 Task: Find connections with filter location Rāya with filter topic #mindset with filter profile language Spanish with filter current company Fibre2Fashion with filter school Delhi Public School - R. K. Puram with filter industry Motor Vehicle Parts Manufacturing with filter service category Software Testing with filter keywords title CNA
Action: Mouse moved to (488, 51)
Screenshot: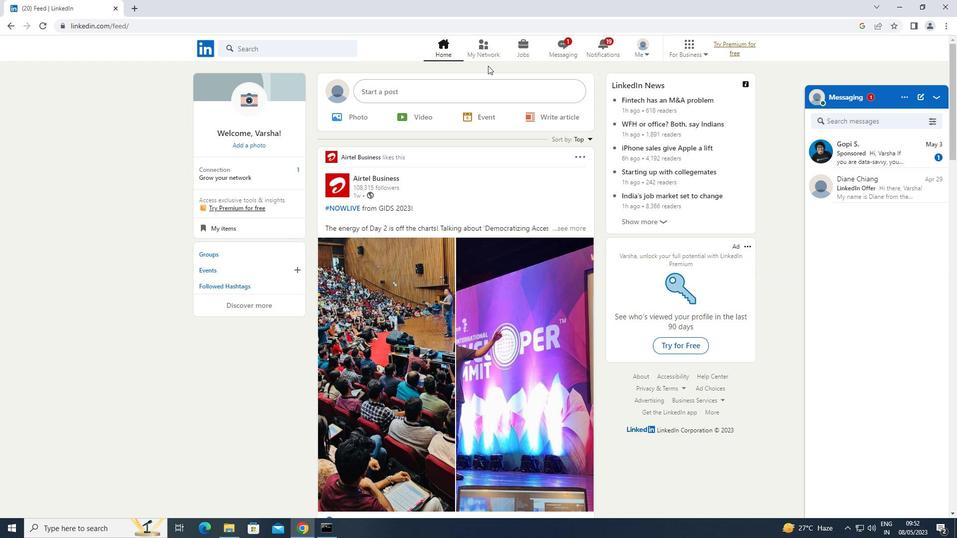 
Action: Mouse pressed left at (488, 51)
Screenshot: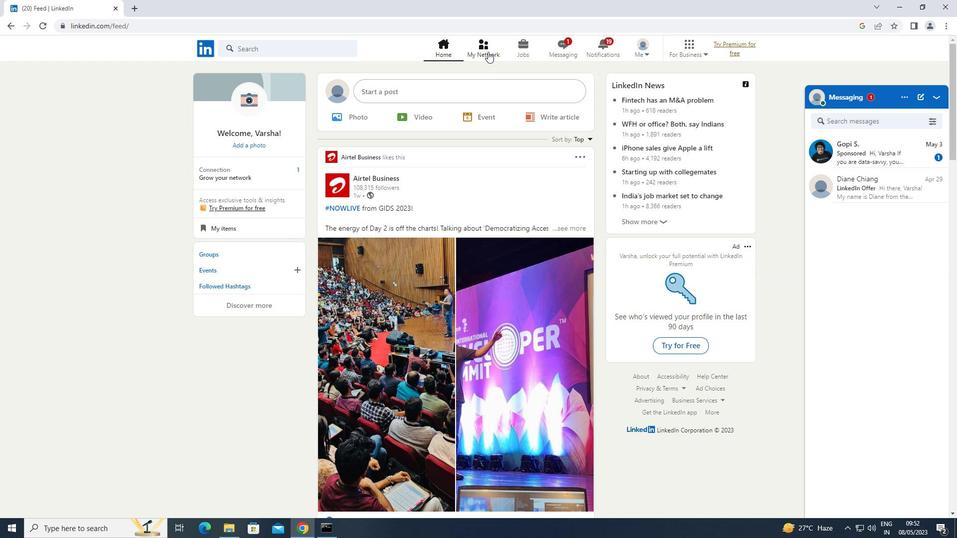 
Action: Mouse moved to (256, 102)
Screenshot: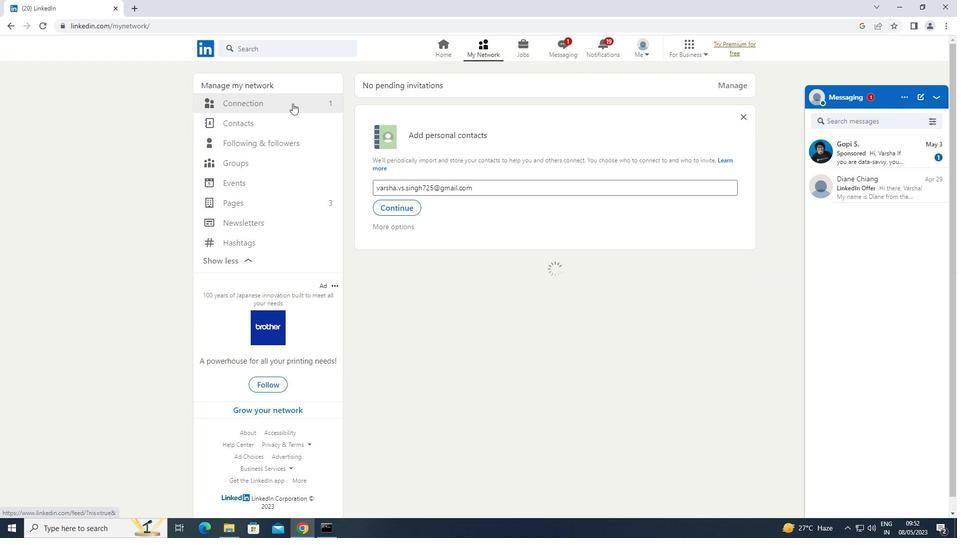 
Action: Mouse pressed left at (256, 102)
Screenshot: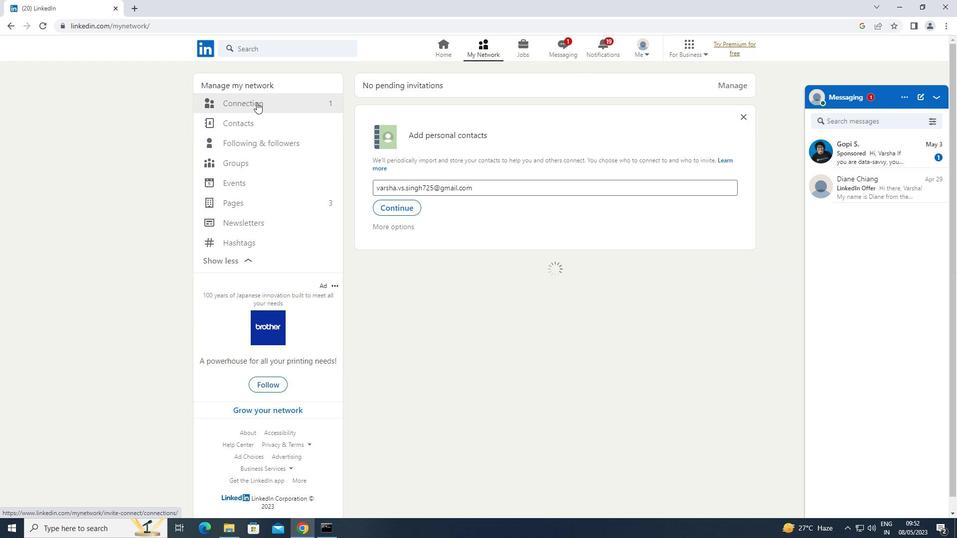
Action: Mouse moved to (535, 102)
Screenshot: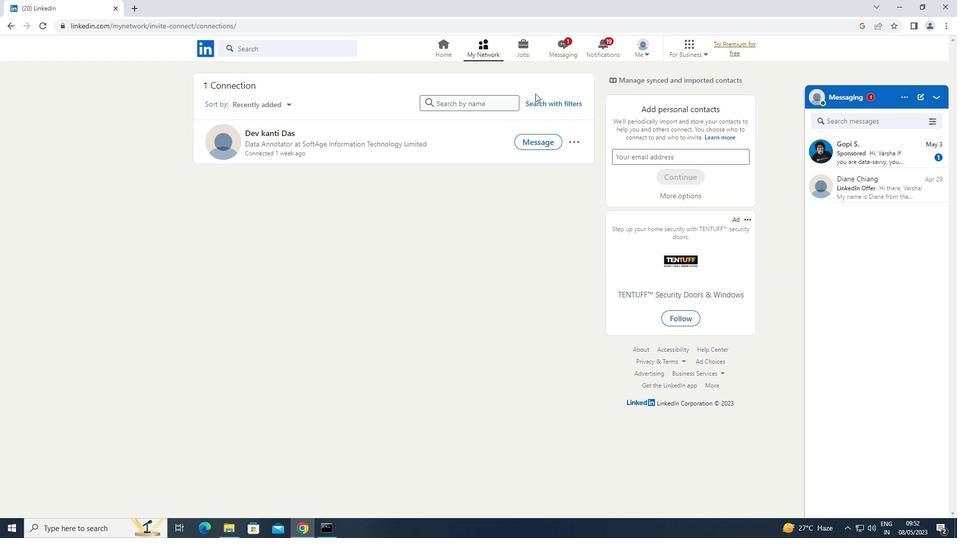 
Action: Mouse pressed left at (535, 102)
Screenshot: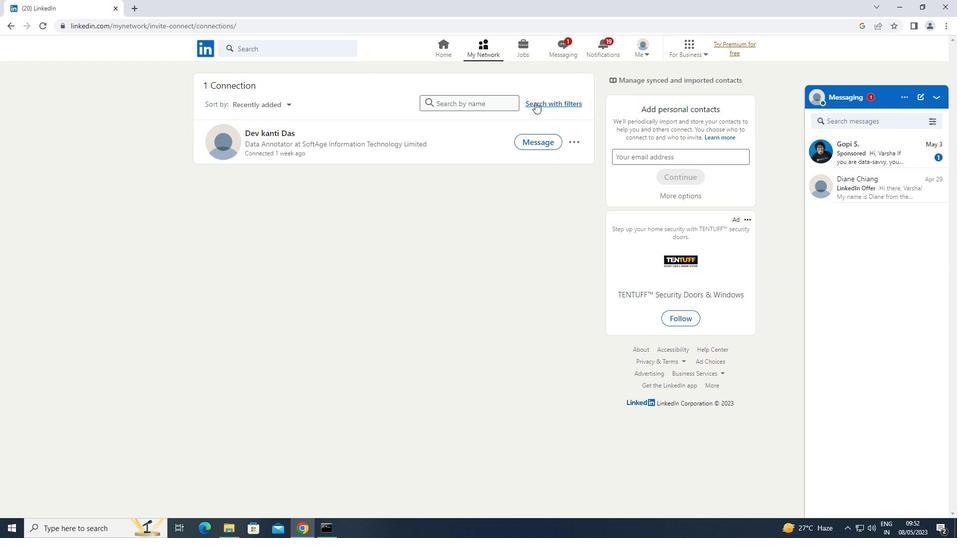 
Action: Mouse moved to (512, 76)
Screenshot: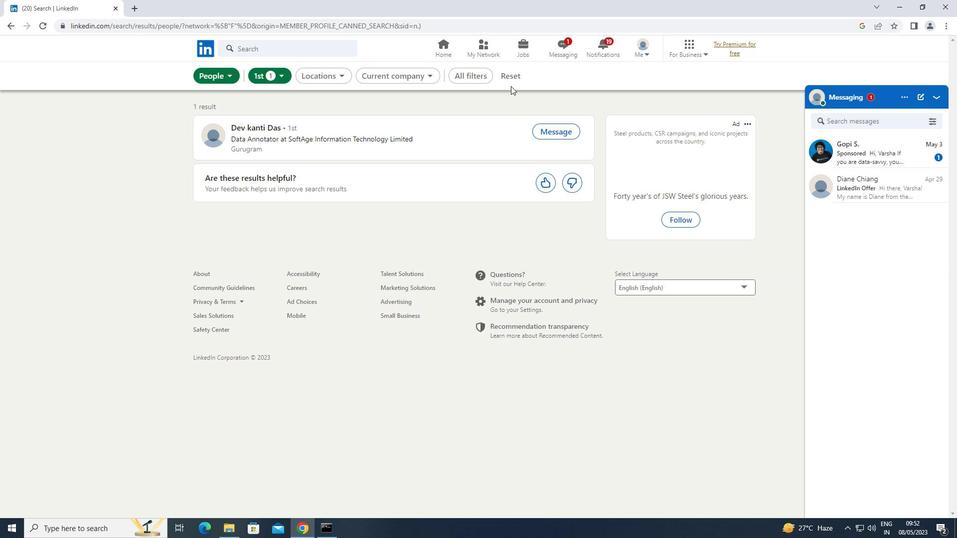
Action: Mouse pressed left at (512, 76)
Screenshot: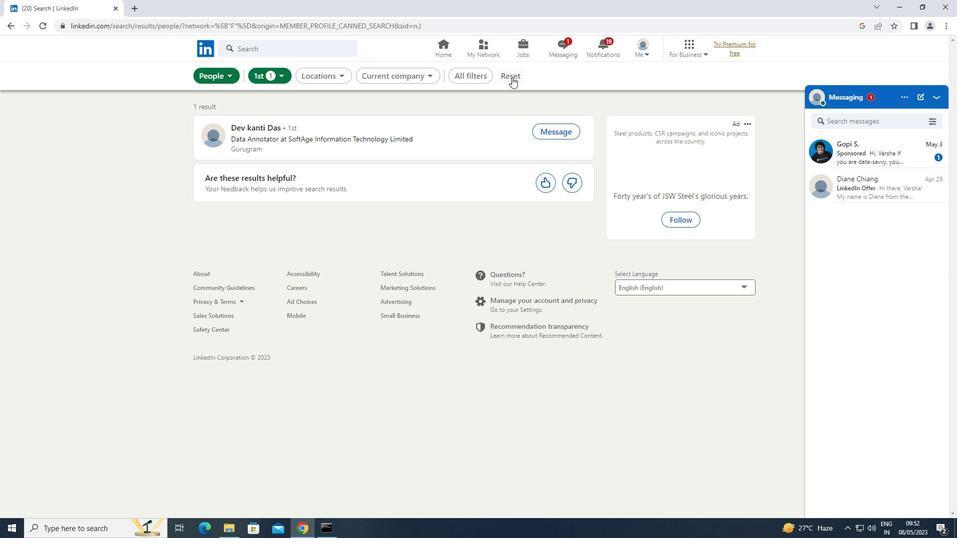 
Action: Mouse moved to (498, 75)
Screenshot: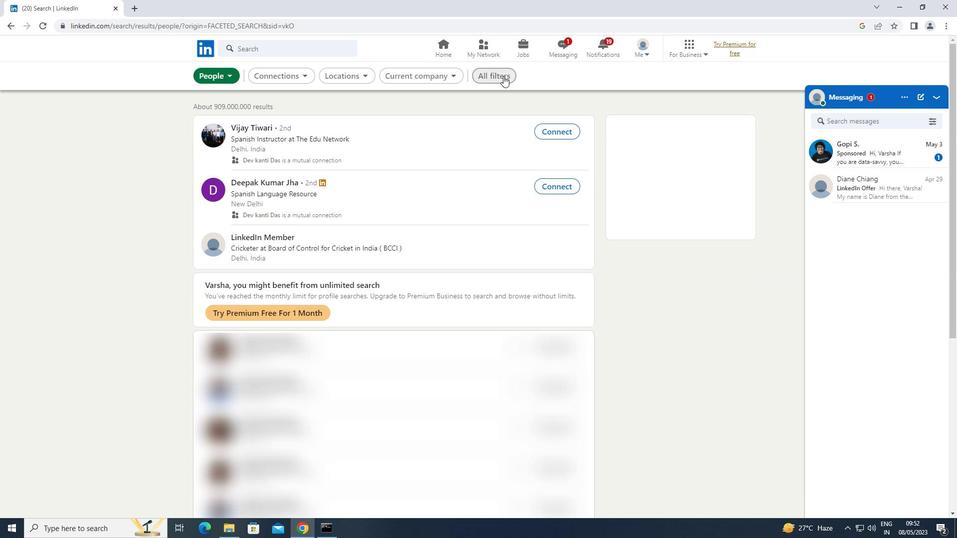 
Action: Mouse pressed left at (498, 75)
Screenshot: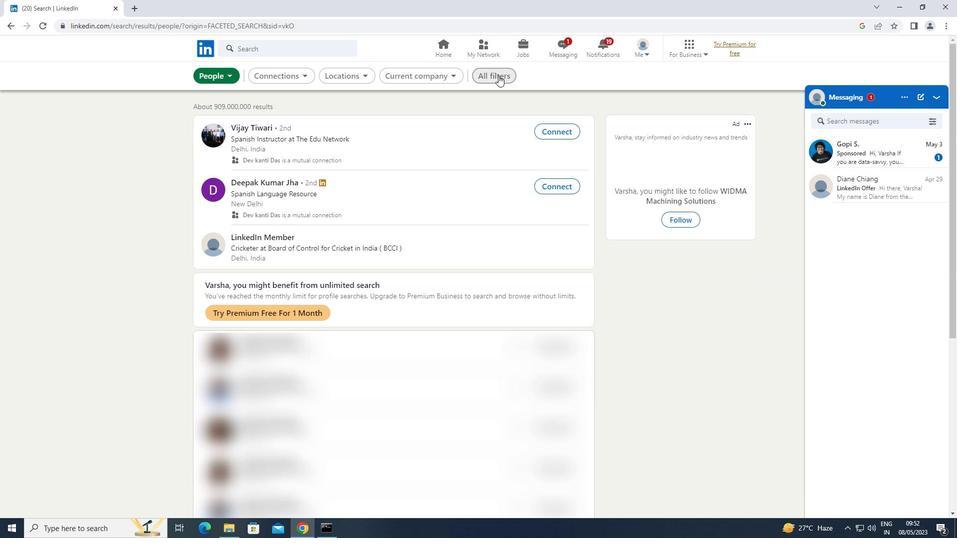 
Action: Mouse moved to (707, 180)
Screenshot: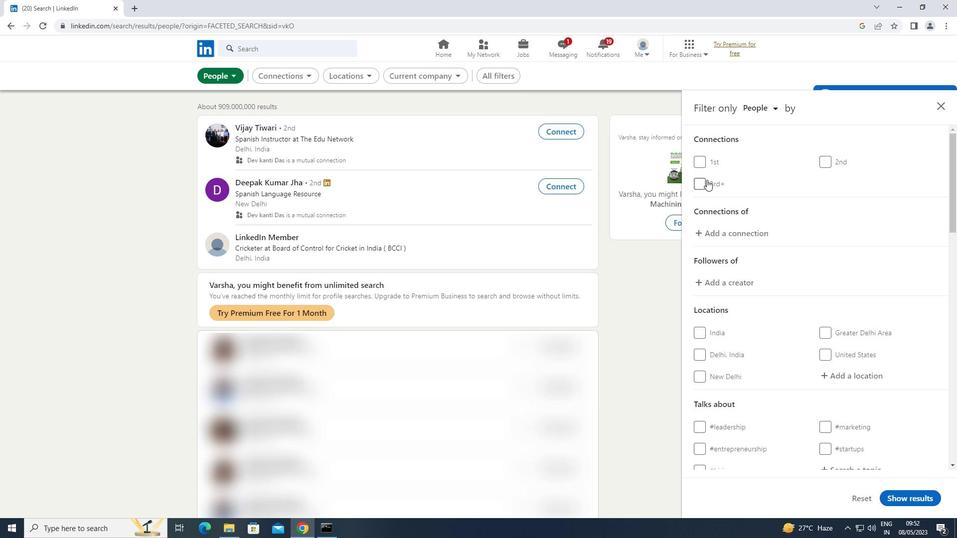 
Action: Mouse scrolled (707, 180) with delta (0, 0)
Screenshot: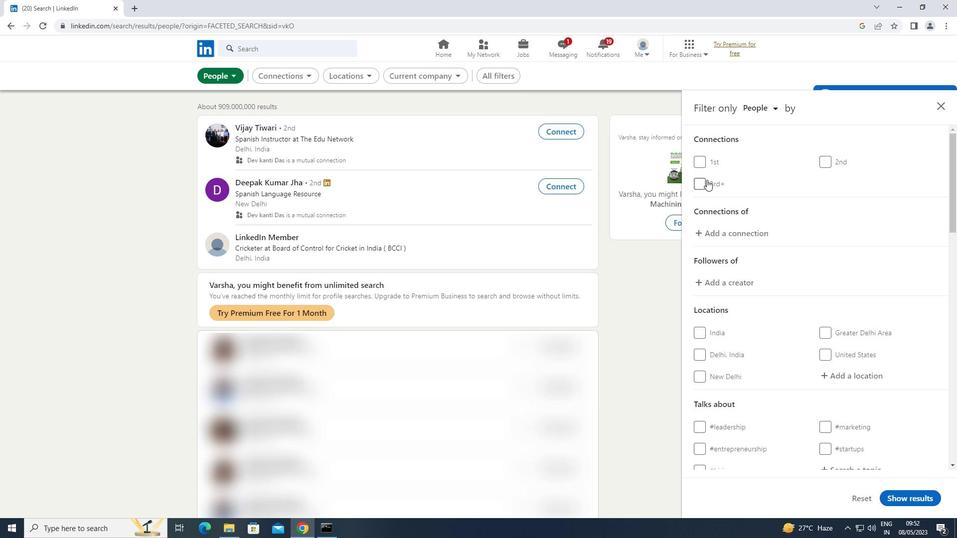 
Action: Mouse scrolled (707, 180) with delta (0, 0)
Screenshot: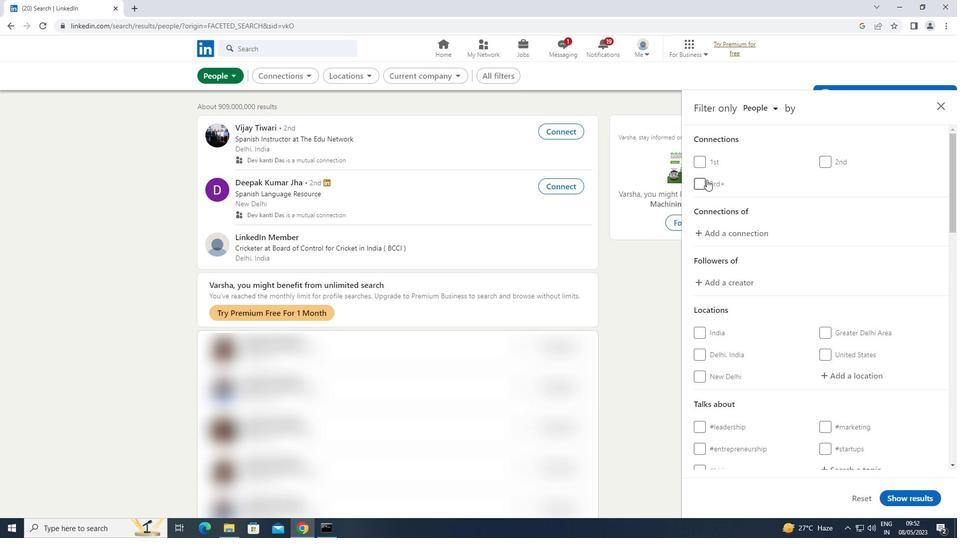 
Action: Mouse moved to (820, 271)
Screenshot: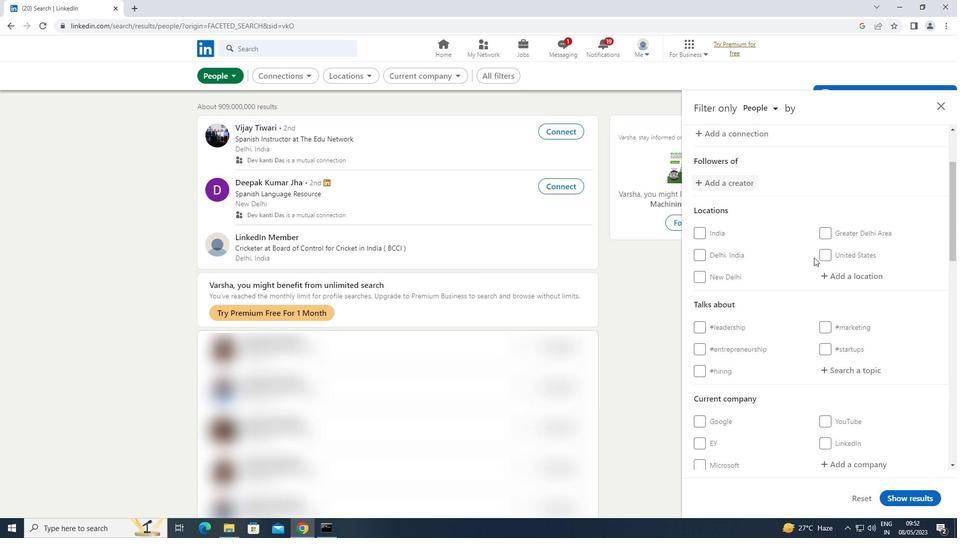 
Action: Mouse pressed left at (820, 271)
Screenshot: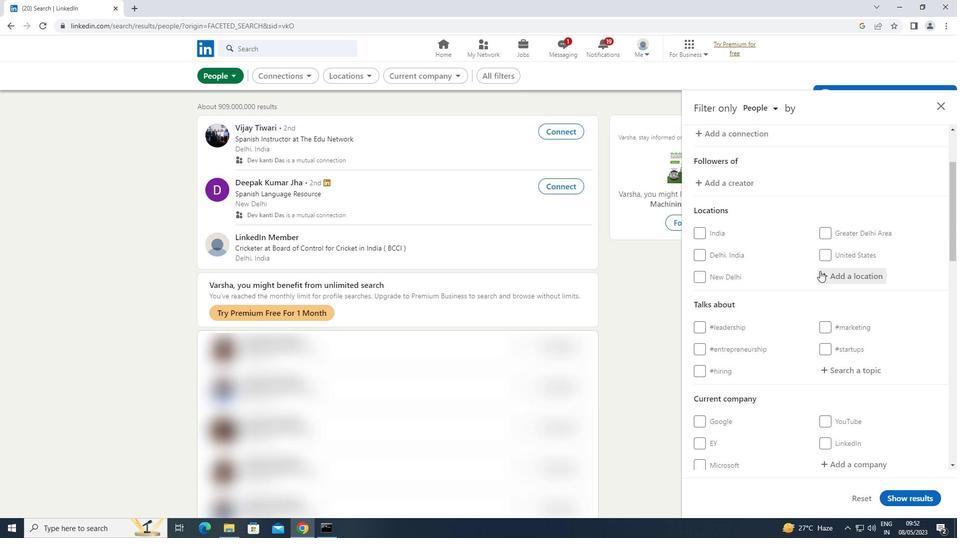 
Action: Key pressed <Key.shift>RAYA
Screenshot: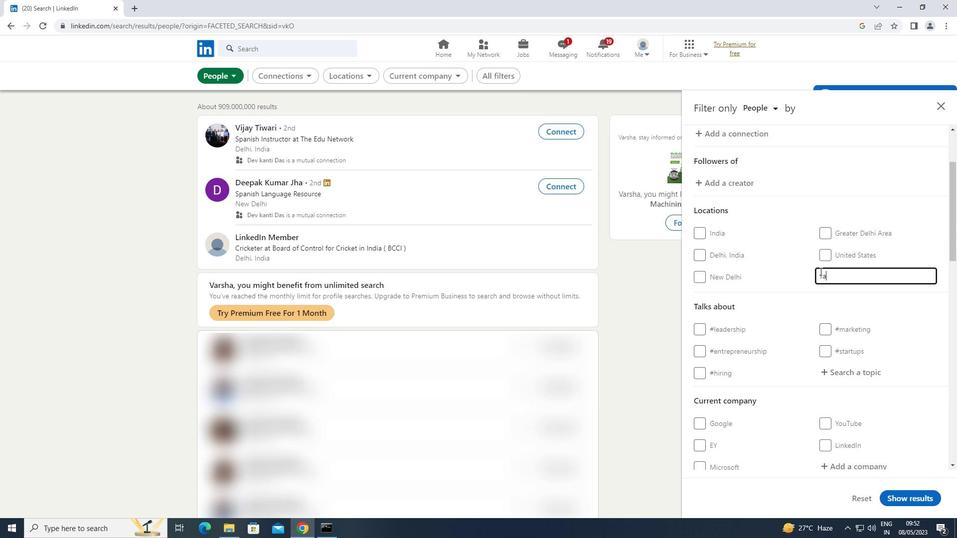 
Action: Mouse moved to (823, 273)
Screenshot: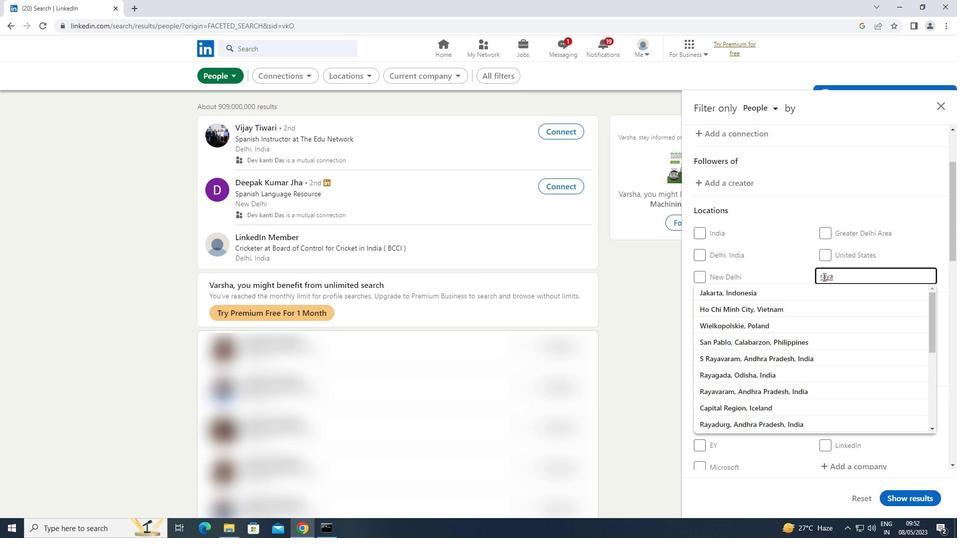 
Action: Mouse pressed left at (823, 273)
Screenshot: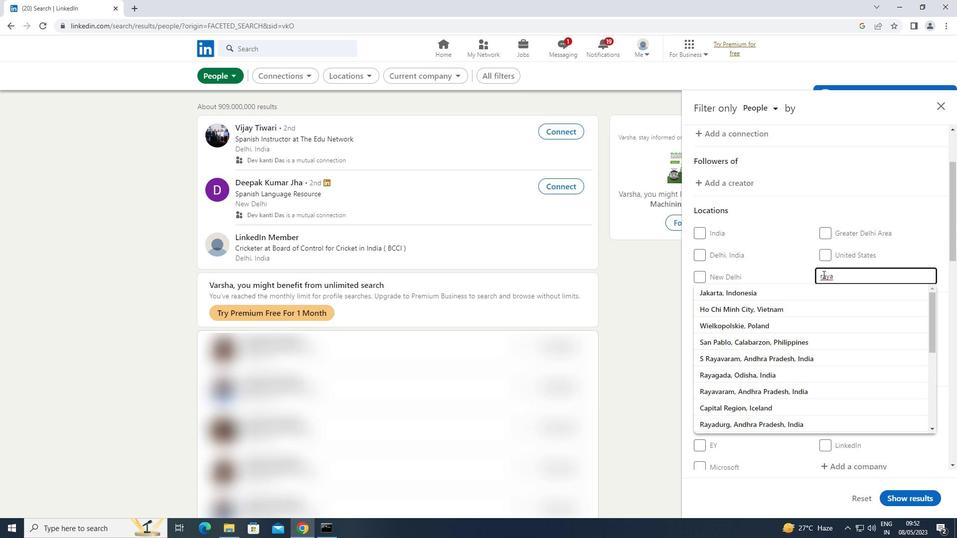 
Action: Key pressed <Key.backspace><Key.shift>R
Screenshot: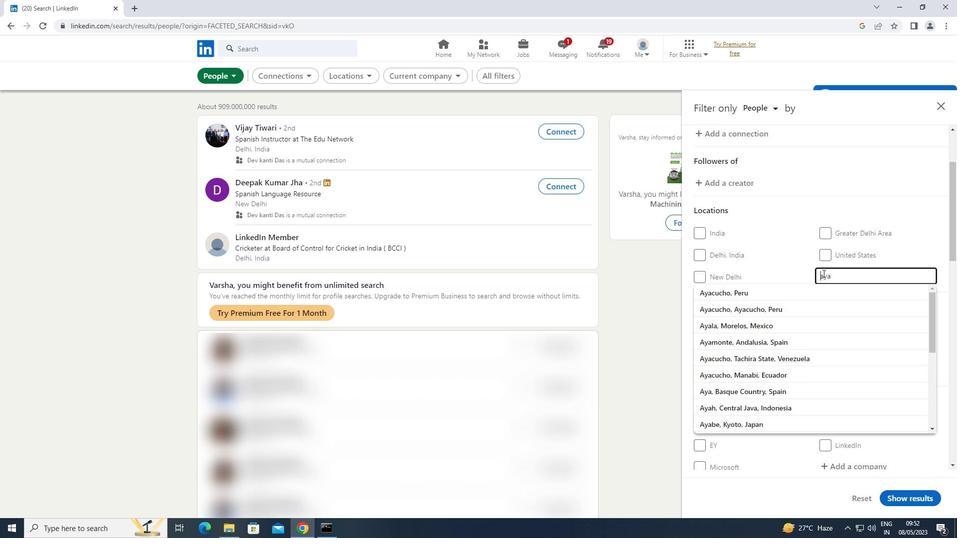 
Action: Mouse scrolled (823, 273) with delta (0, 0)
Screenshot: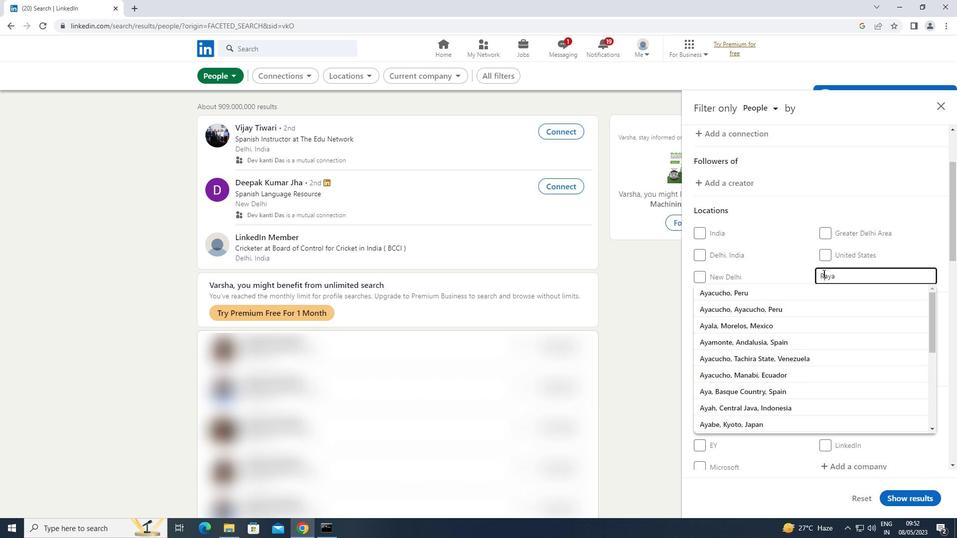 
Action: Mouse scrolled (823, 273) with delta (0, 0)
Screenshot: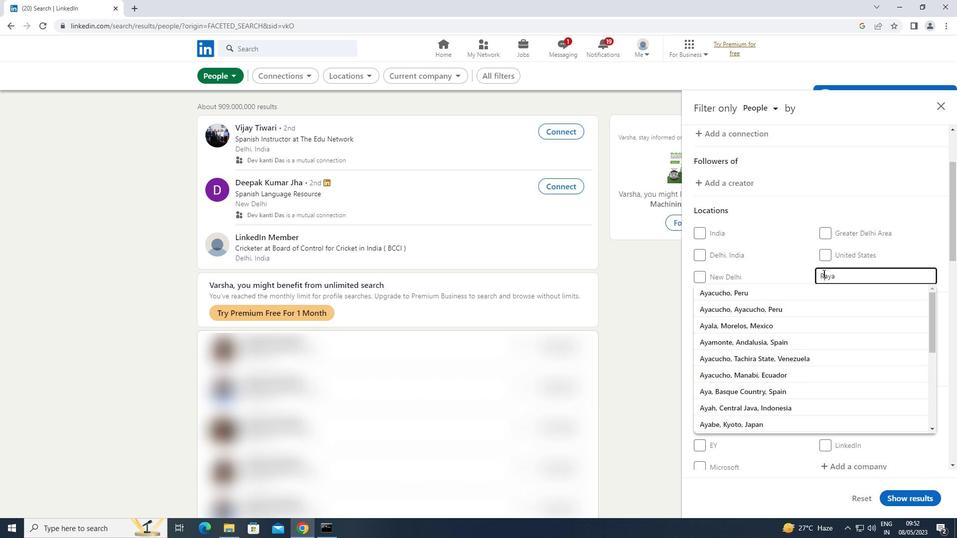 
Action: Mouse moved to (823, 273)
Screenshot: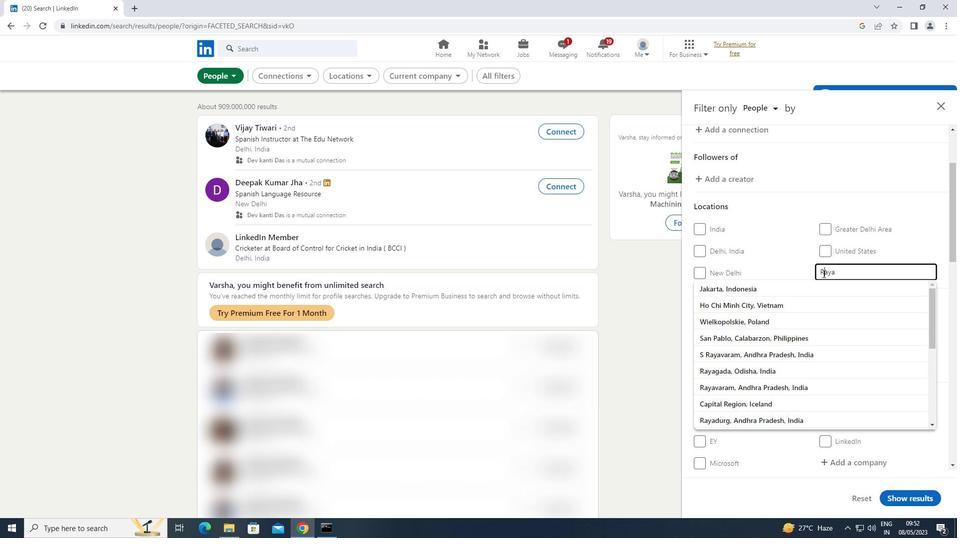 
Action: Key pressed <Key.enter>
Screenshot: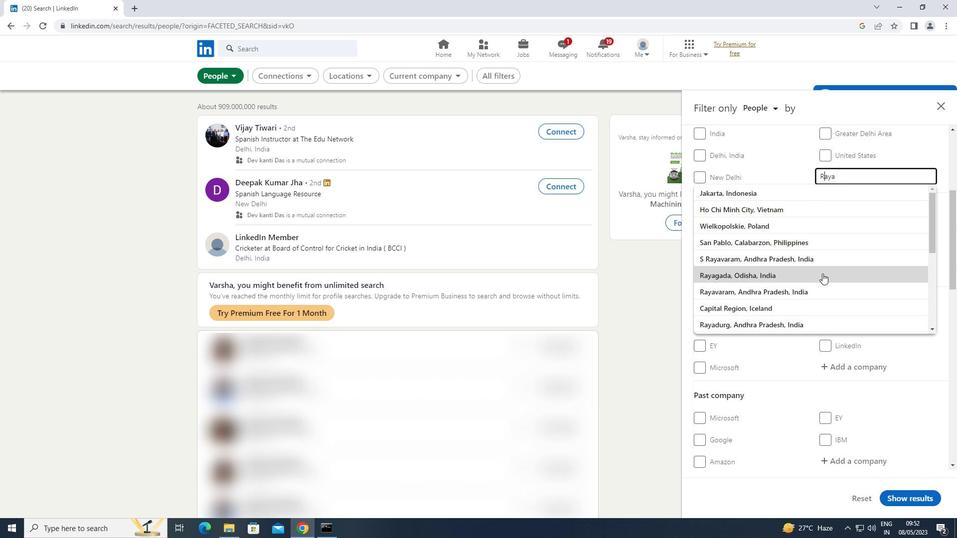 
Action: Mouse moved to (835, 271)
Screenshot: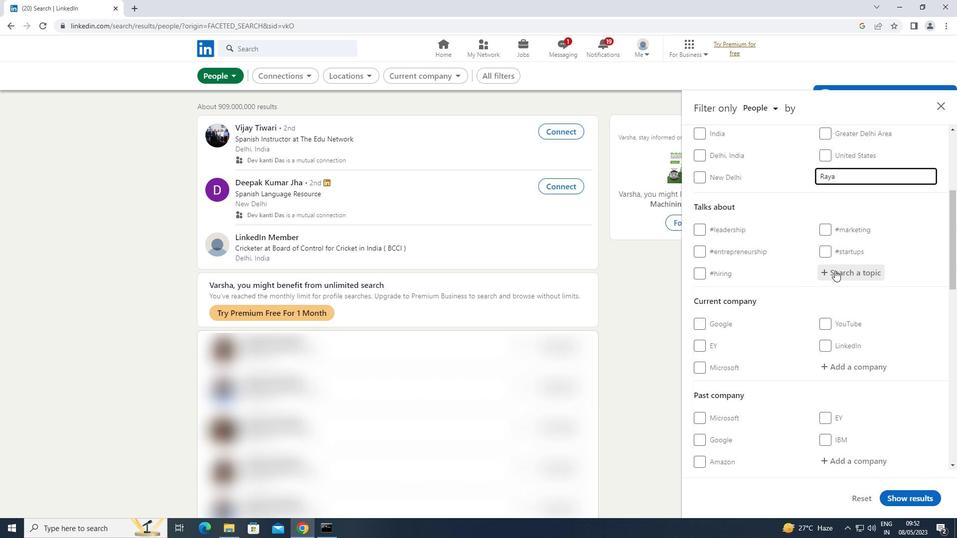 
Action: Mouse pressed left at (835, 271)
Screenshot: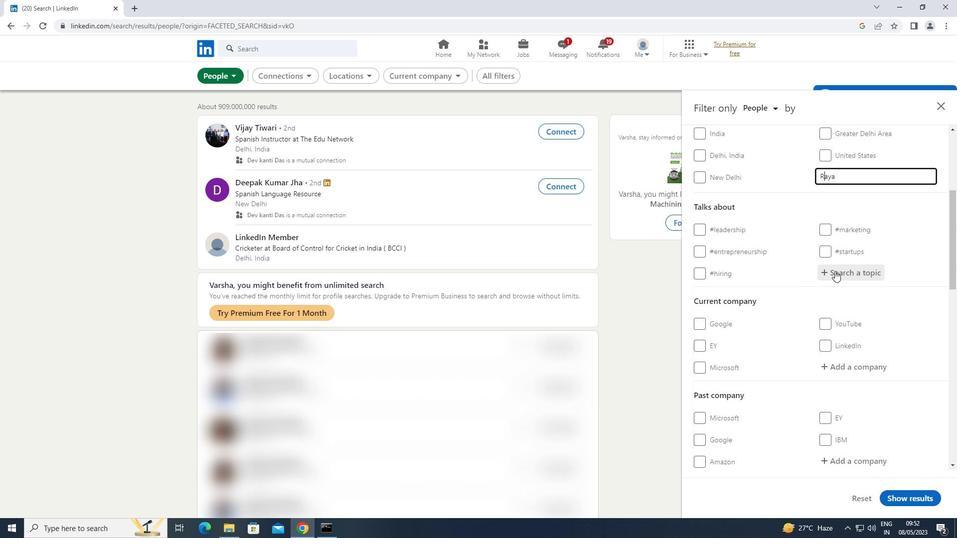 
Action: Key pressed MINDSET
Screenshot: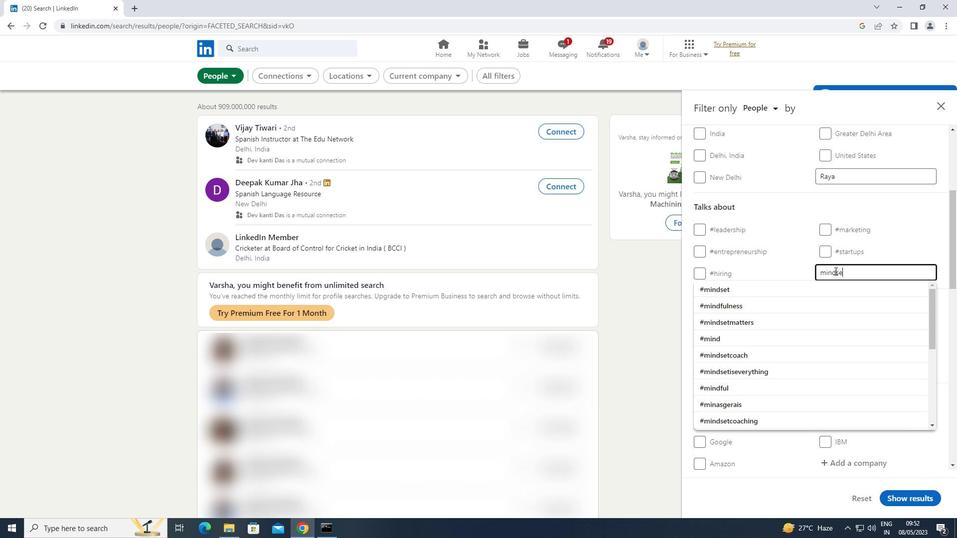 
Action: Mouse moved to (700, 286)
Screenshot: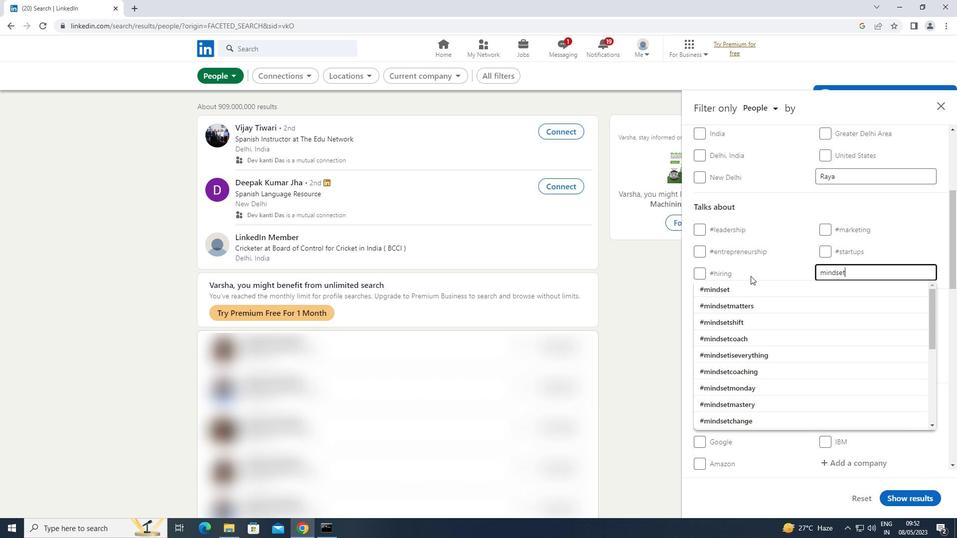 
Action: Mouse pressed left at (700, 286)
Screenshot: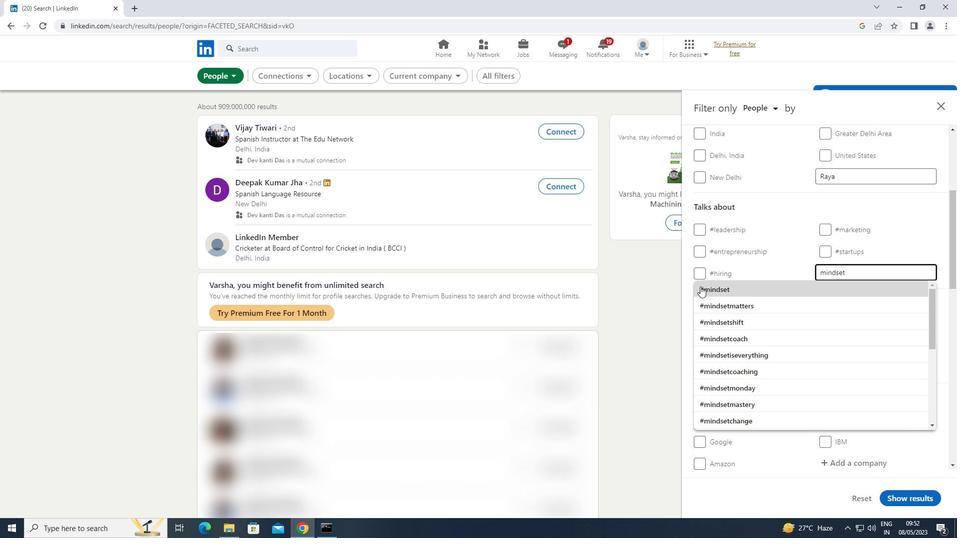 
Action: Mouse scrolled (700, 286) with delta (0, 0)
Screenshot: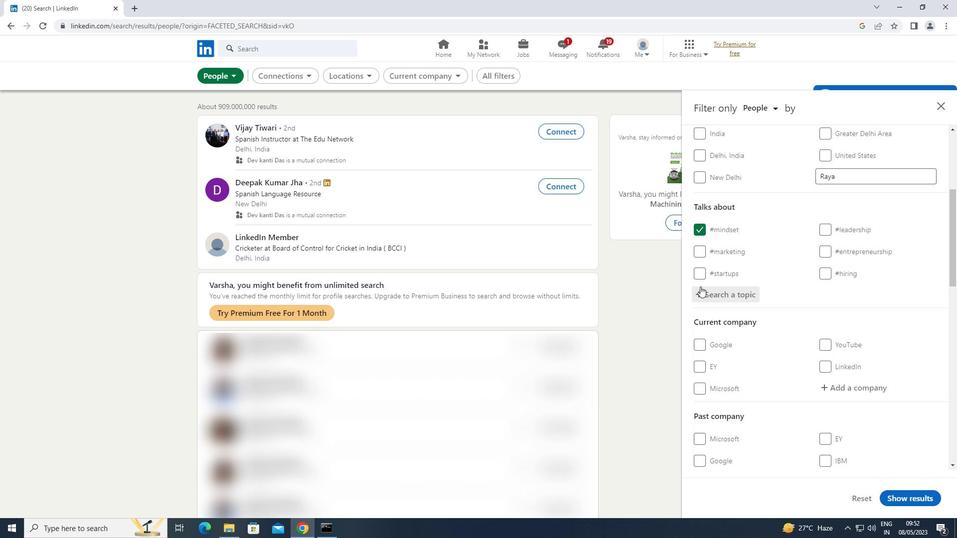 
Action: Mouse moved to (700, 286)
Screenshot: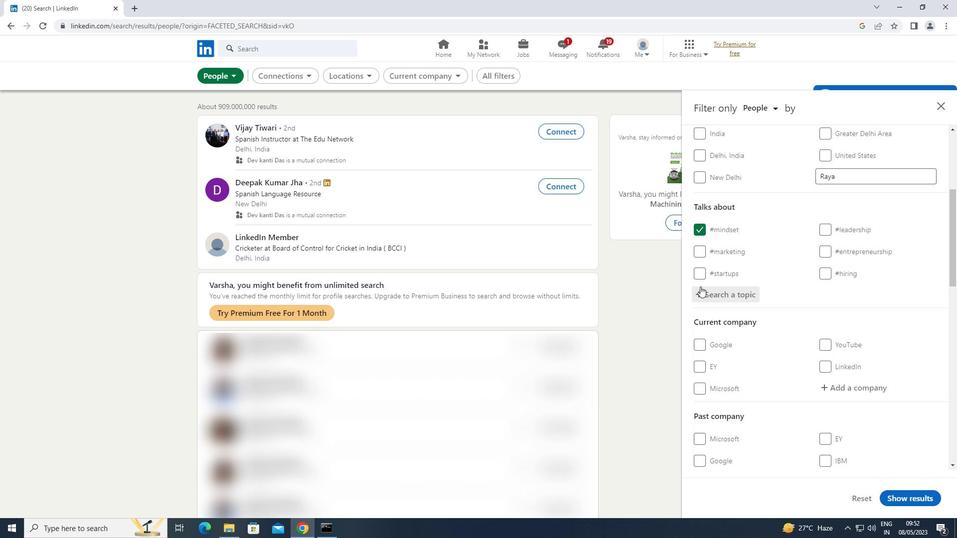 
Action: Mouse scrolled (700, 286) with delta (0, 0)
Screenshot: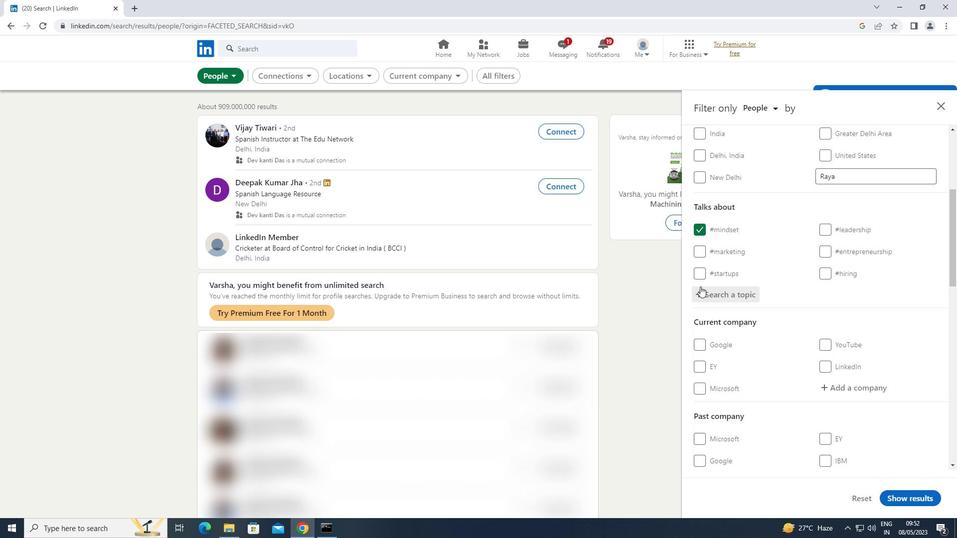 
Action: Mouse scrolled (700, 286) with delta (0, 0)
Screenshot: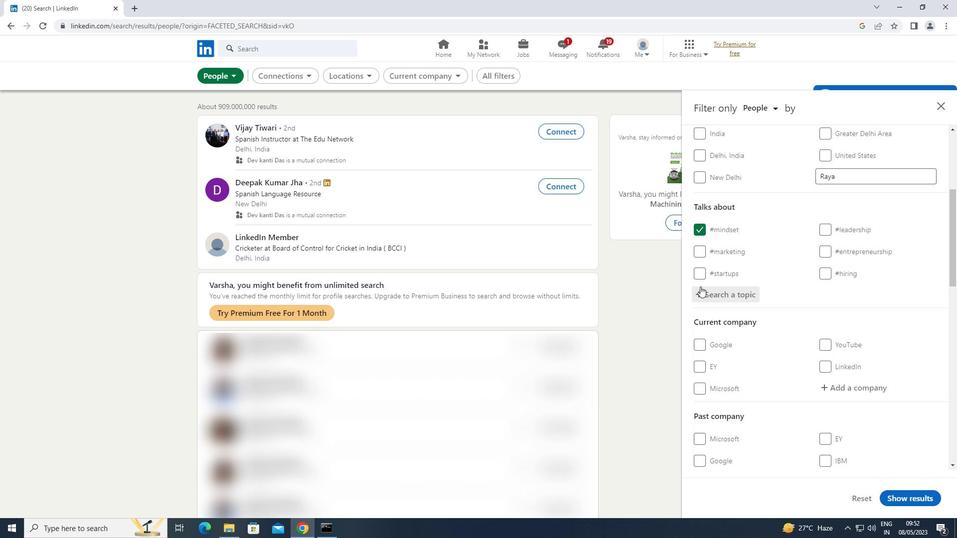 
Action: Mouse scrolled (700, 286) with delta (0, 0)
Screenshot: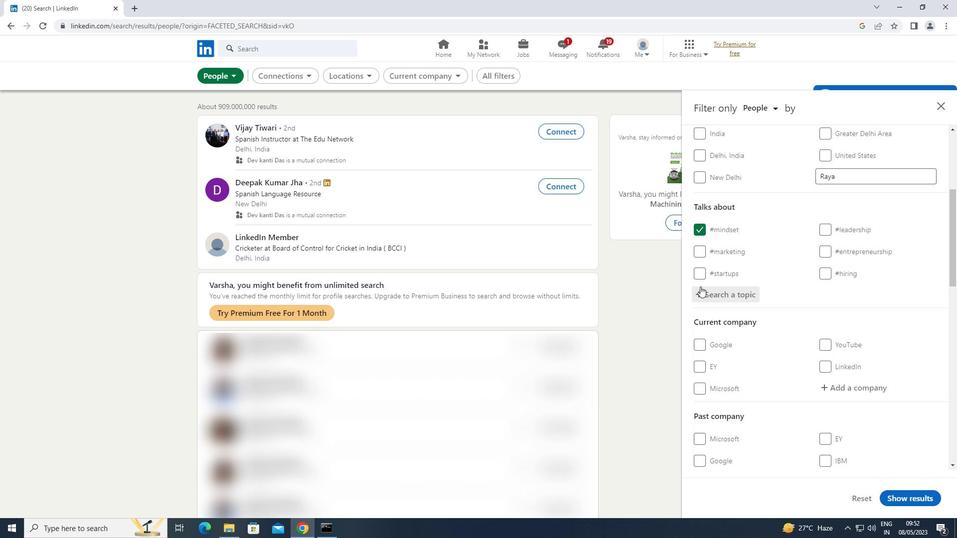 
Action: Mouse scrolled (700, 286) with delta (0, 0)
Screenshot: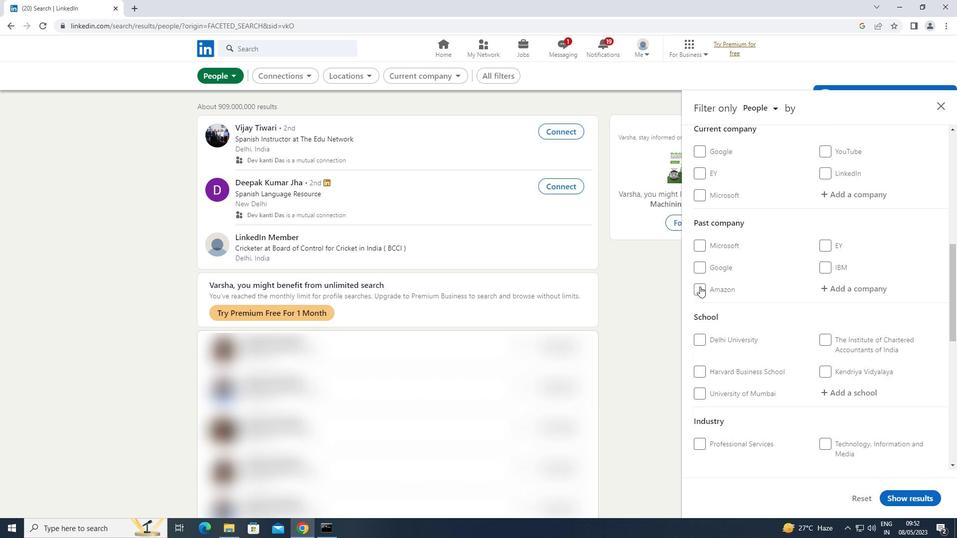 
Action: Mouse scrolled (700, 286) with delta (0, 0)
Screenshot: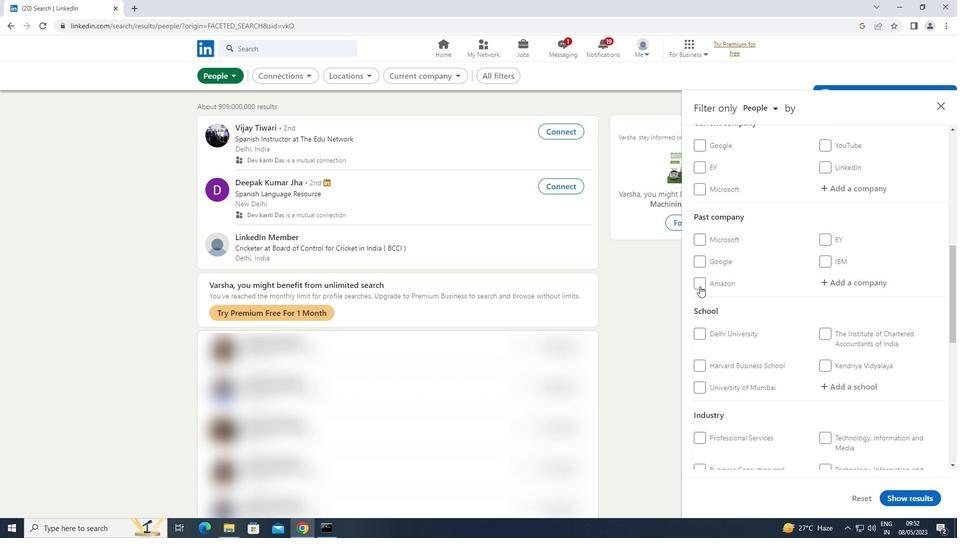
Action: Mouse scrolled (700, 286) with delta (0, 0)
Screenshot: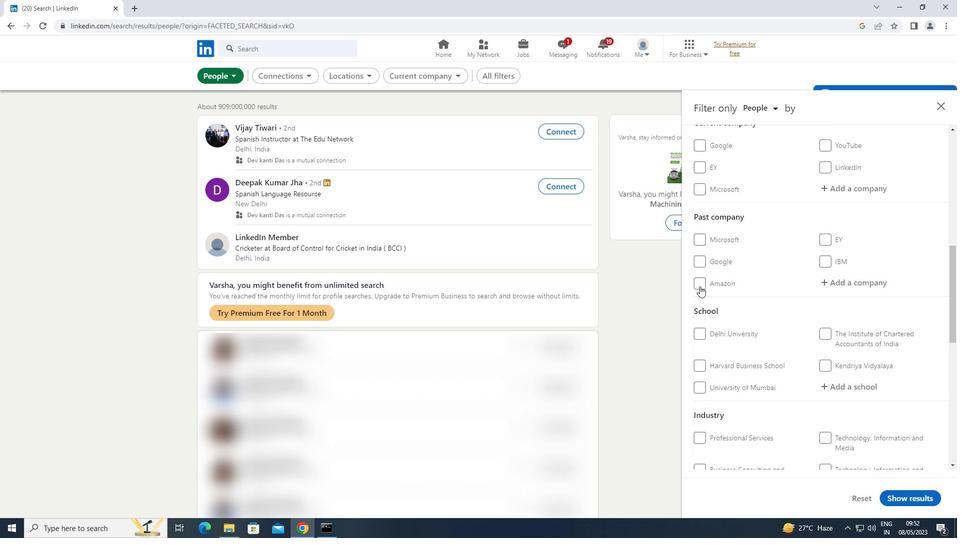 
Action: Mouse scrolled (700, 286) with delta (0, 0)
Screenshot: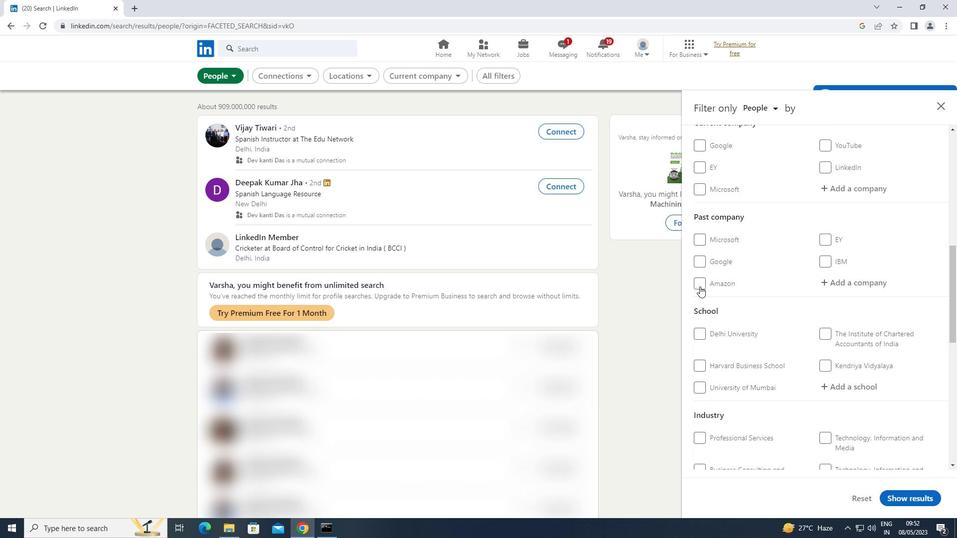 
Action: Mouse scrolled (700, 286) with delta (0, 0)
Screenshot: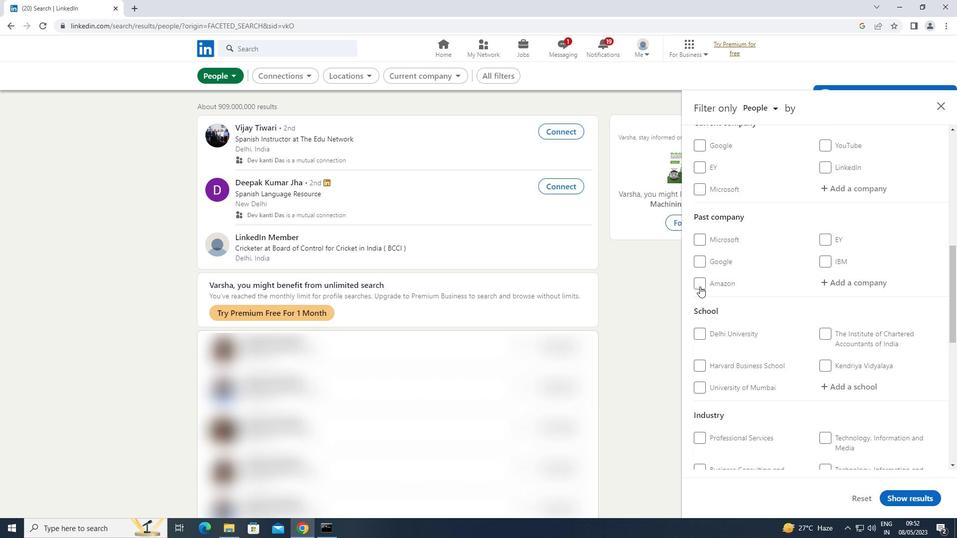 
Action: Mouse scrolled (700, 286) with delta (0, 0)
Screenshot: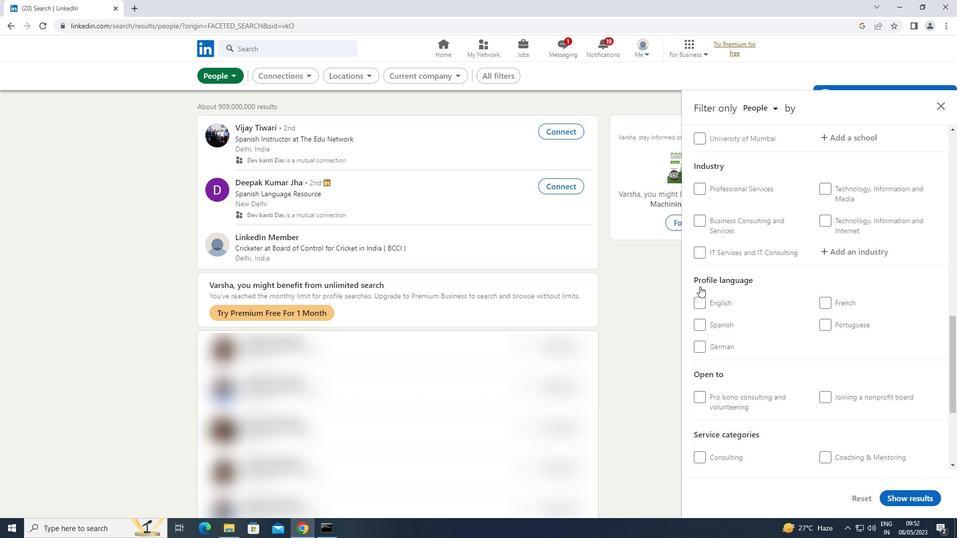 
Action: Mouse scrolled (700, 286) with delta (0, 0)
Screenshot: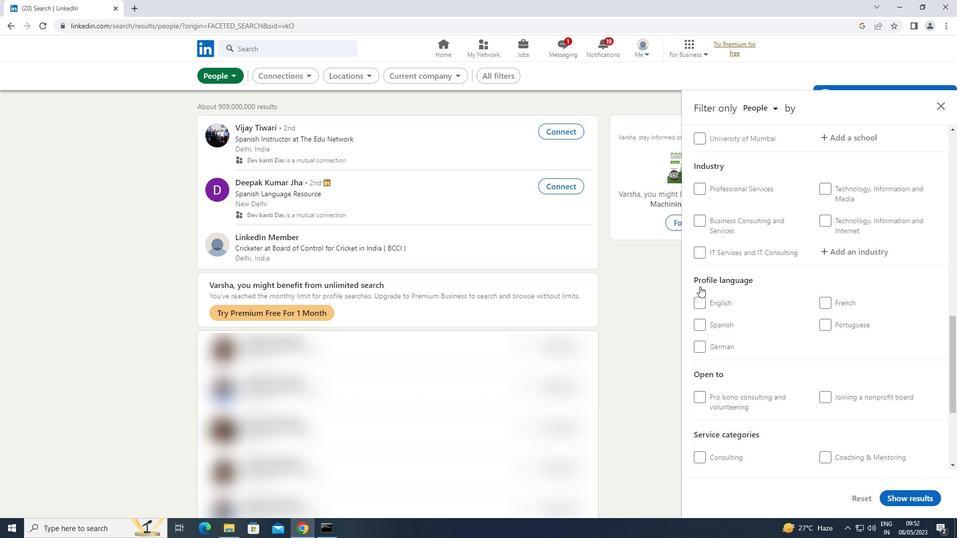 
Action: Mouse scrolled (700, 286) with delta (0, 0)
Screenshot: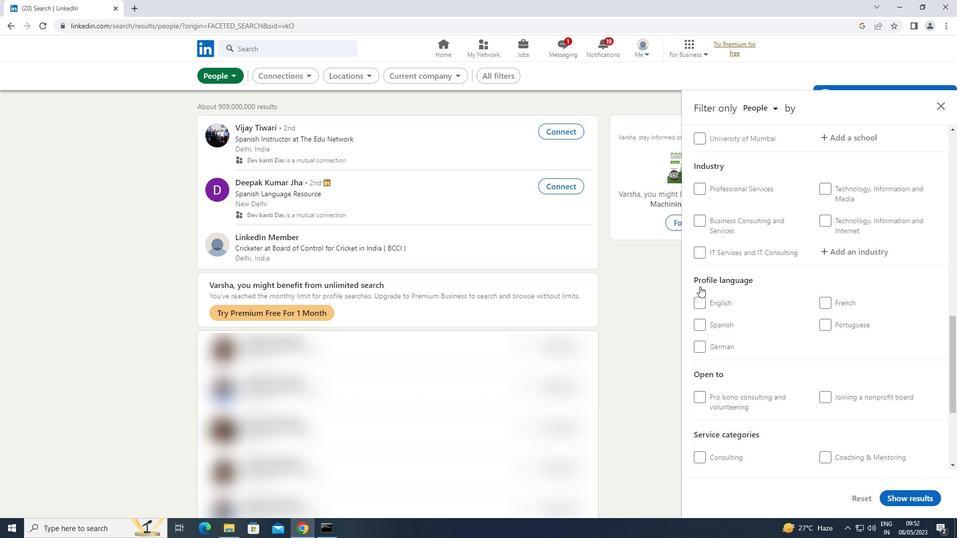 
Action: Mouse moved to (716, 268)
Screenshot: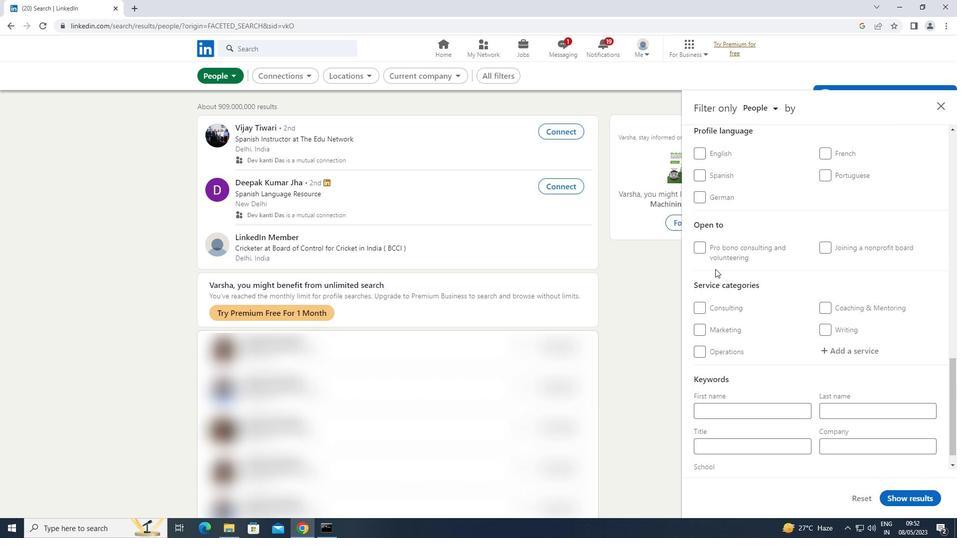 
Action: Mouse scrolled (716, 269) with delta (0, 0)
Screenshot: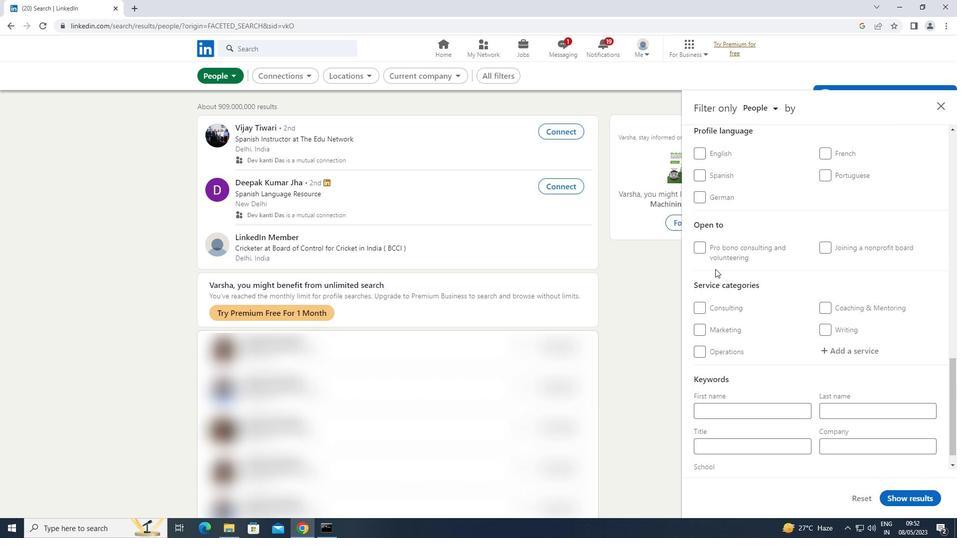 
Action: Mouse moved to (699, 223)
Screenshot: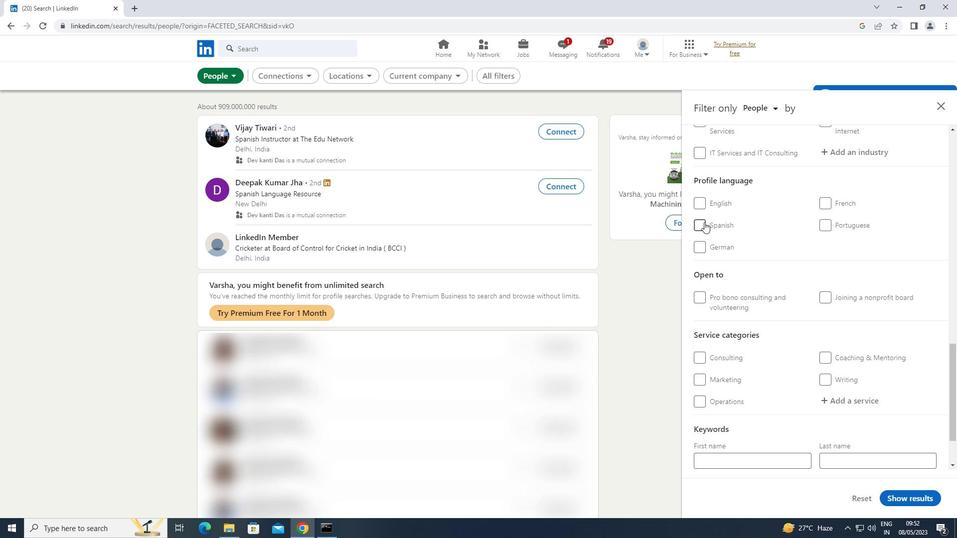 
Action: Mouse pressed left at (699, 223)
Screenshot: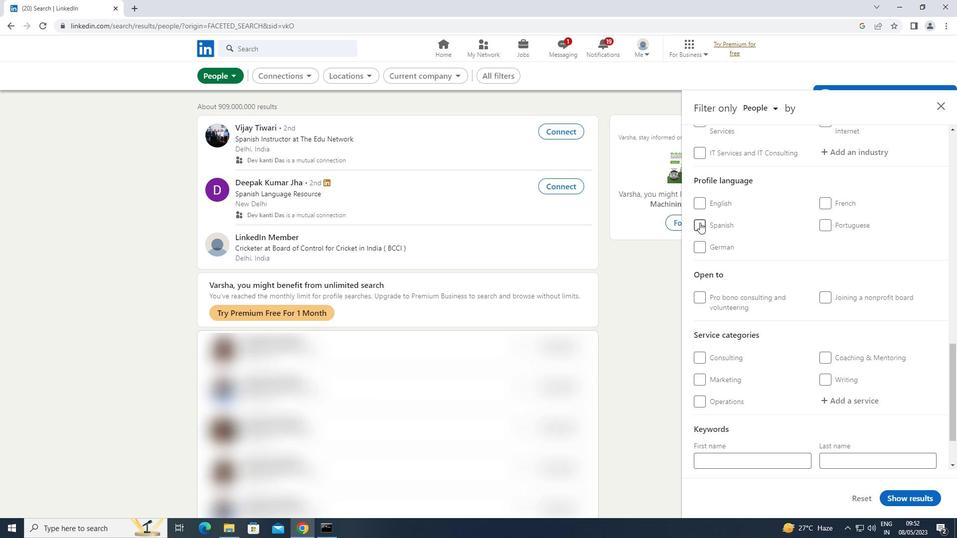 
Action: Mouse scrolled (699, 223) with delta (0, 0)
Screenshot: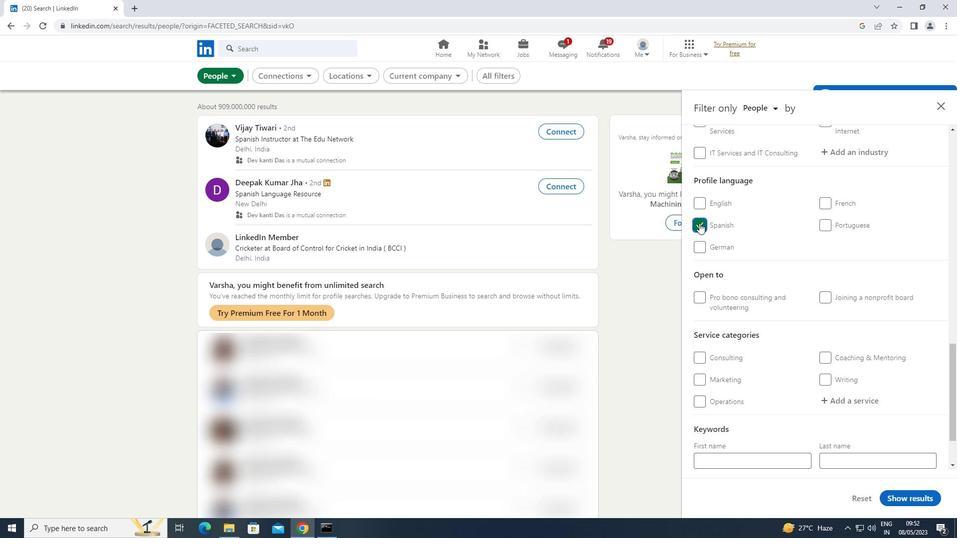 
Action: Mouse scrolled (699, 223) with delta (0, 0)
Screenshot: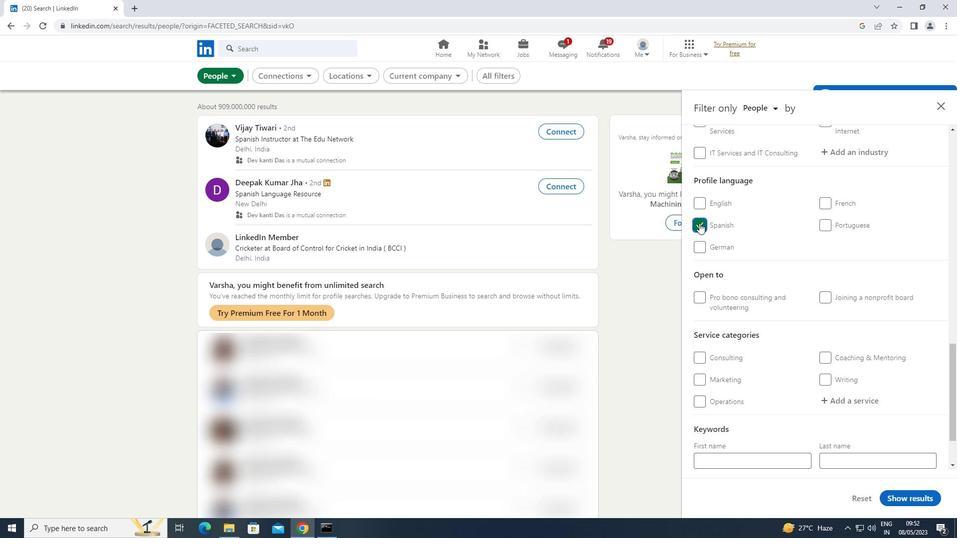 
Action: Mouse scrolled (699, 223) with delta (0, 0)
Screenshot: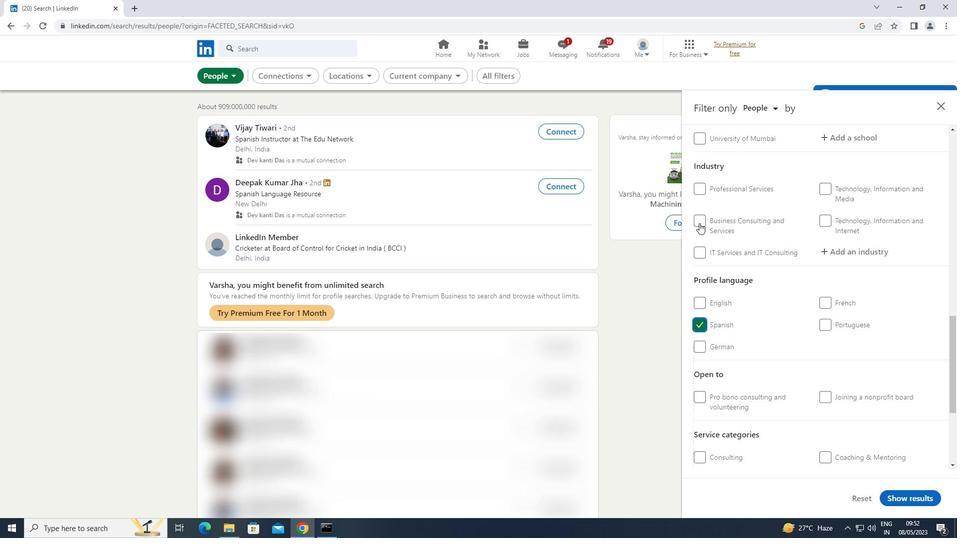
Action: Mouse scrolled (699, 223) with delta (0, 0)
Screenshot: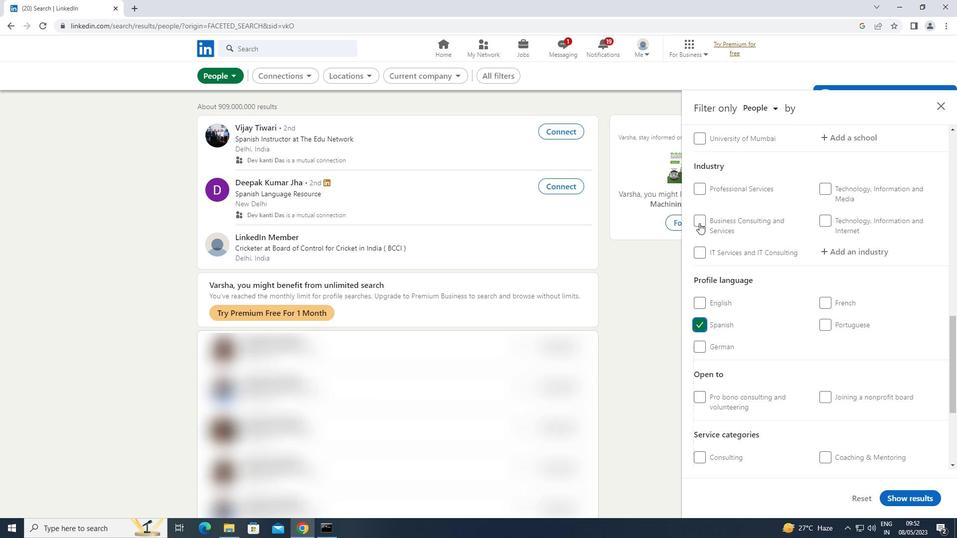 
Action: Mouse scrolled (699, 223) with delta (0, 0)
Screenshot: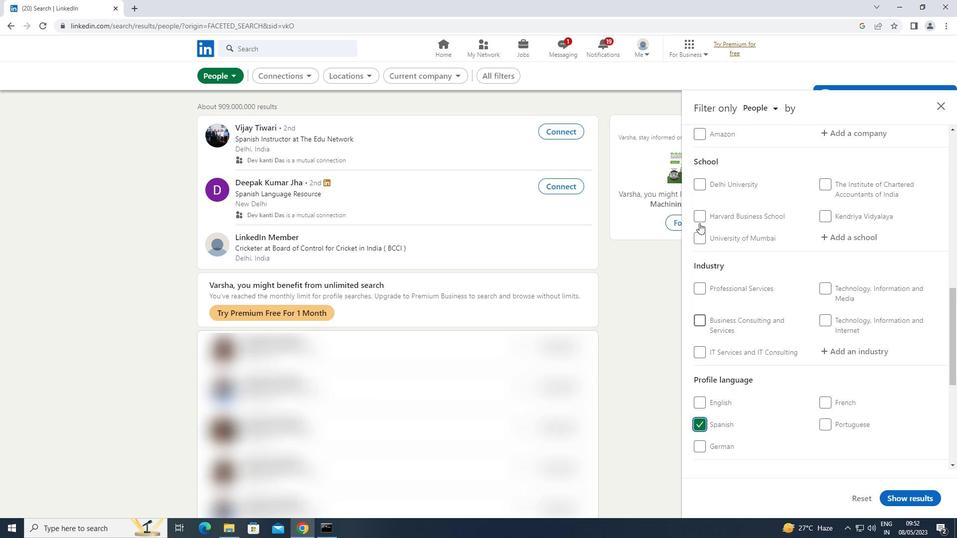 
Action: Mouse scrolled (699, 223) with delta (0, 0)
Screenshot: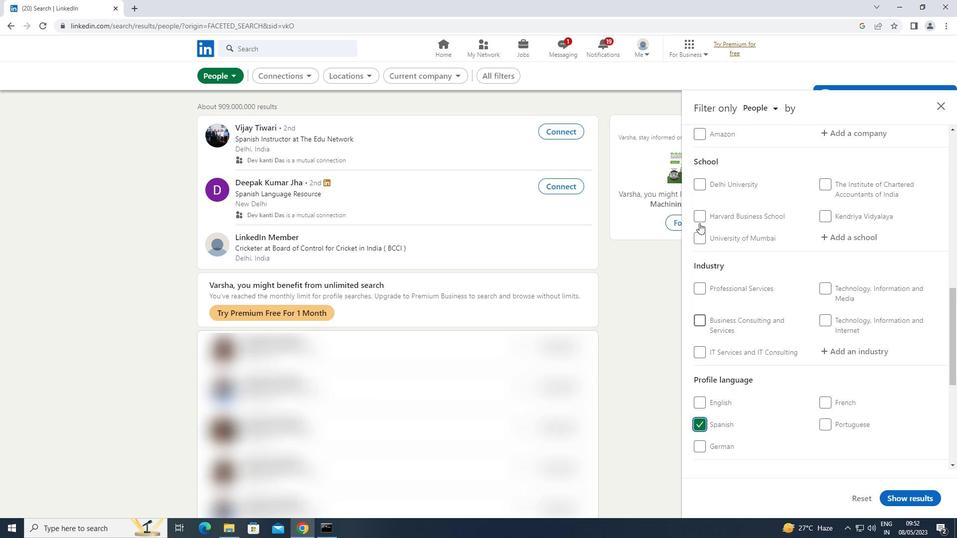 
Action: Mouse scrolled (699, 223) with delta (0, 0)
Screenshot: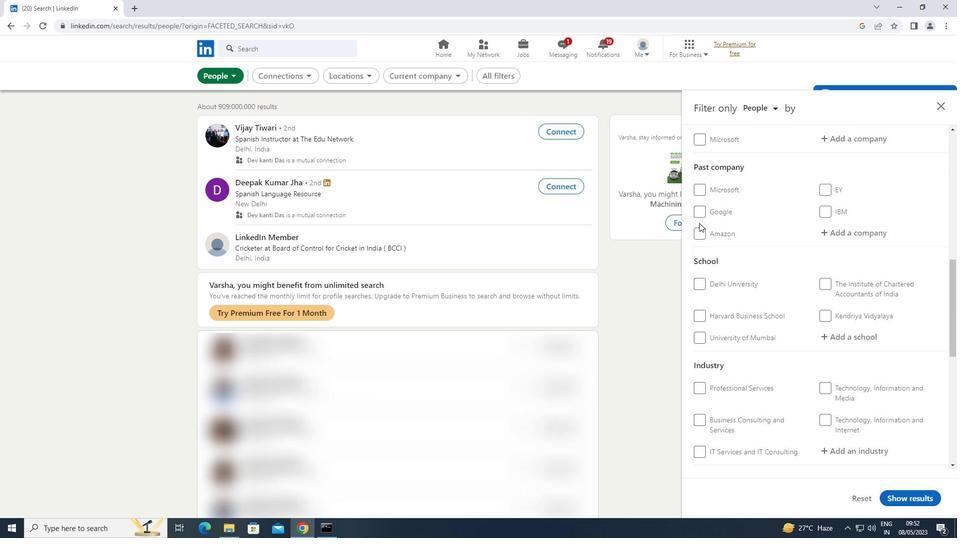 
Action: Mouse scrolled (699, 223) with delta (0, 0)
Screenshot: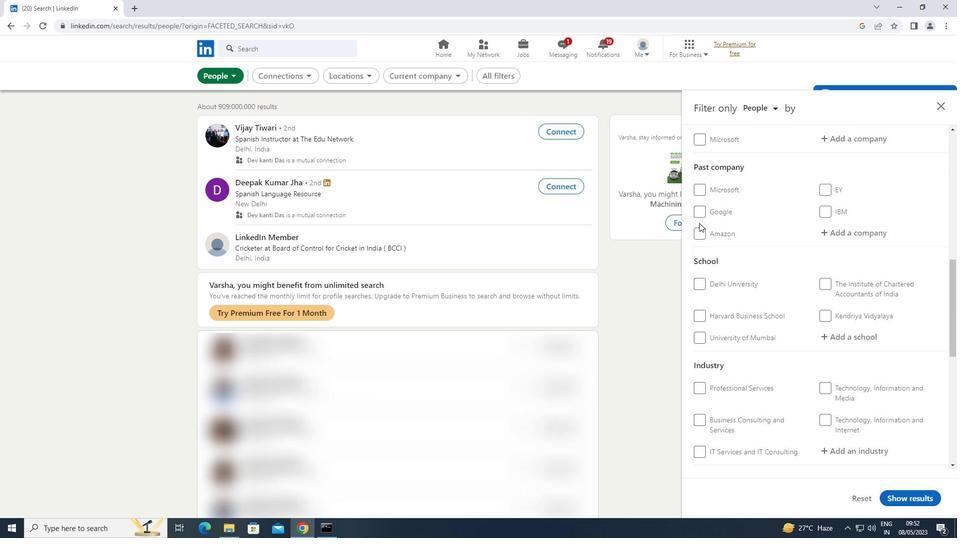 
Action: Mouse moved to (846, 241)
Screenshot: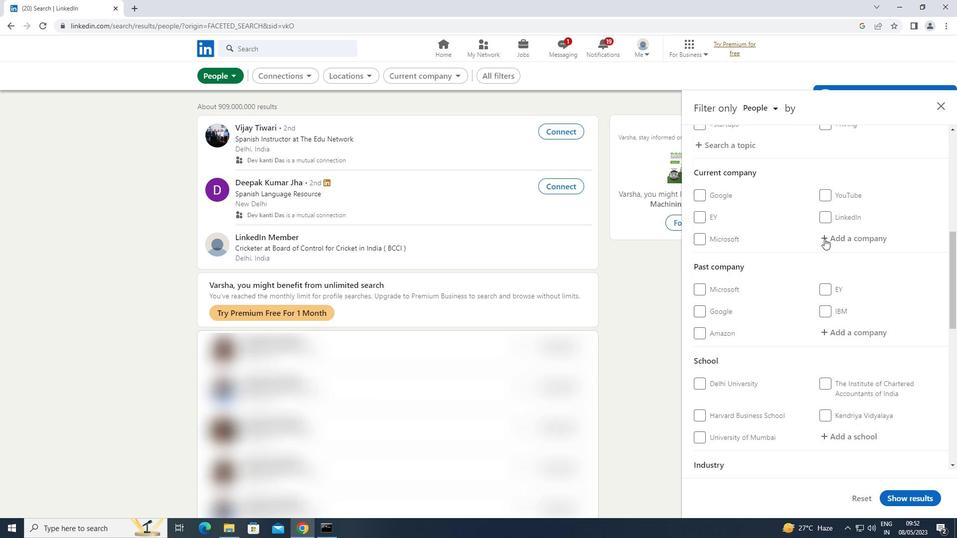 
Action: Mouse pressed left at (846, 241)
Screenshot: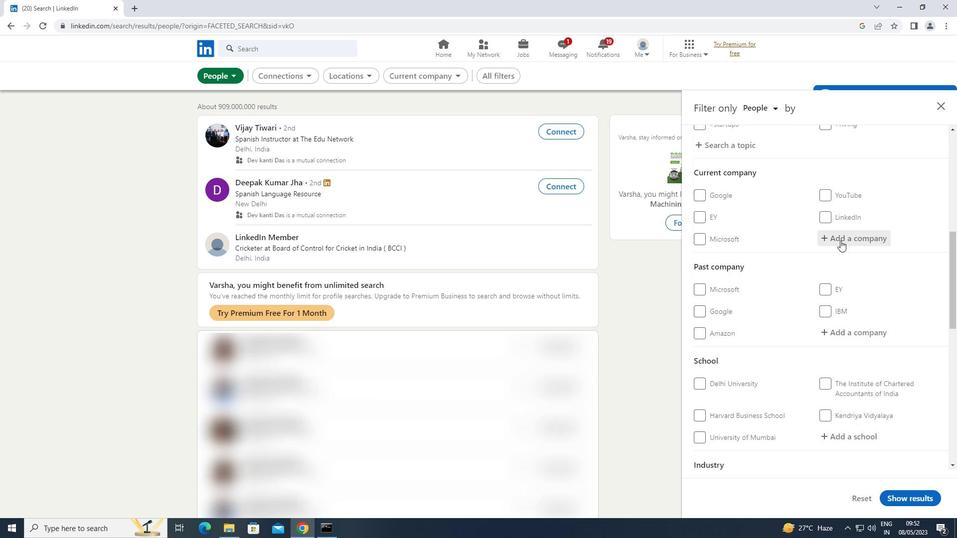 
Action: Key pressed <Key.shift>FIBRE2
Screenshot: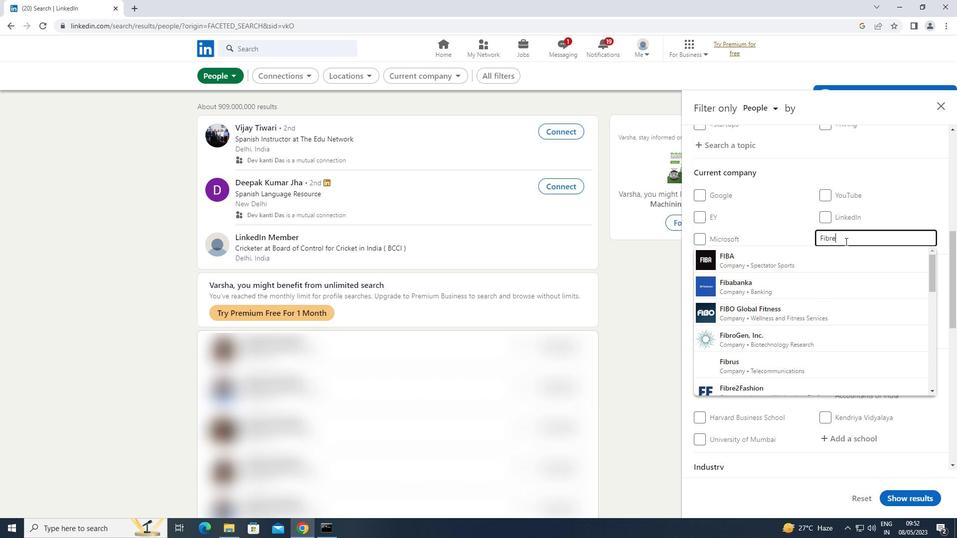 
Action: Mouse moved to (760, 258)
Screenshot: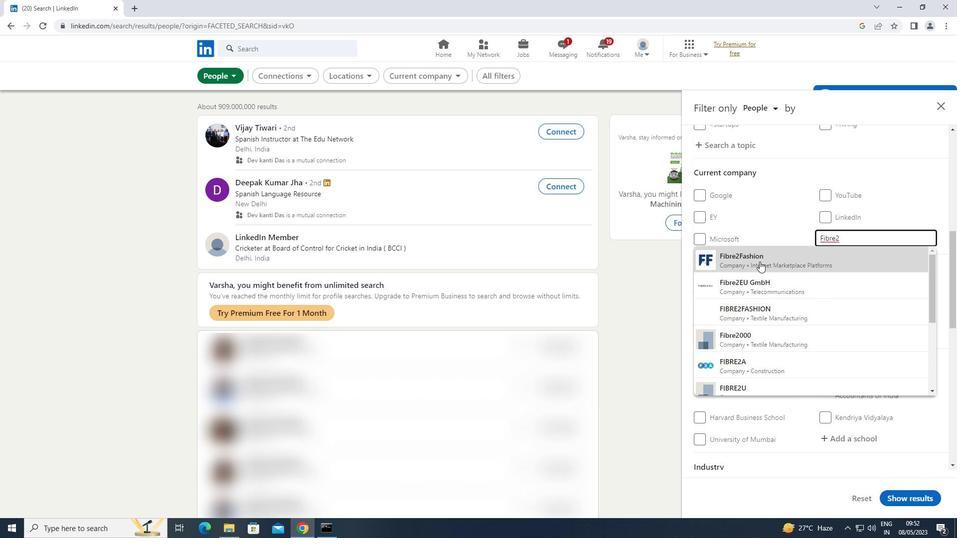 
Action: Mouse pressed left at (760, 258)
Screenshot: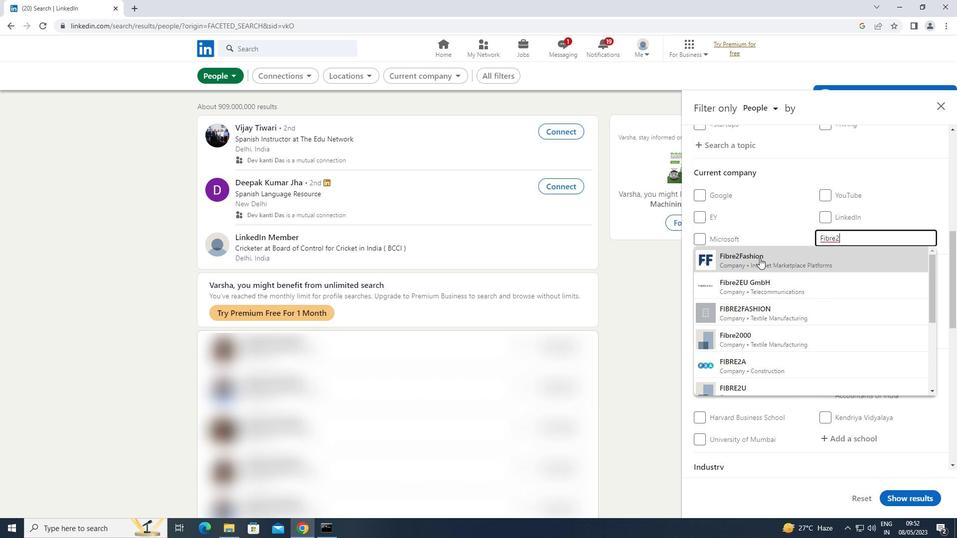 
Action: Mouse scrolled (760, 257) with delta (0, 0)
Screenshot: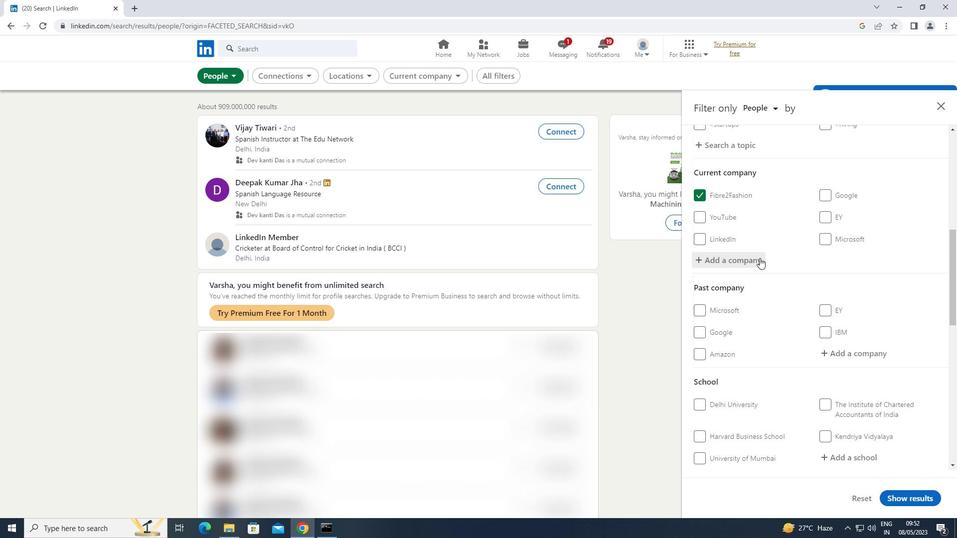 
Action: Mouse moved to (761, 256)
Screenshot: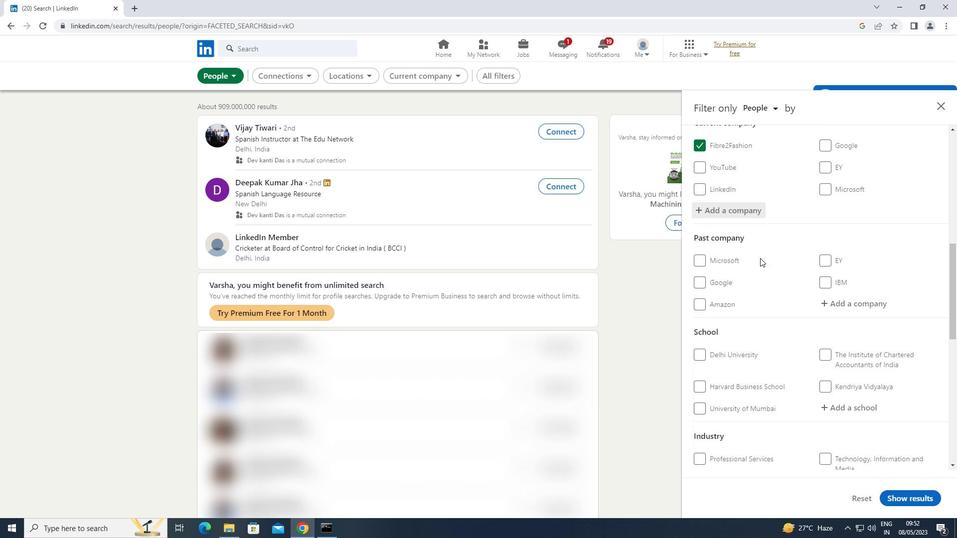 
Action: Mouse scrolled (761, 255) with delta (0, 0)
Screenshot: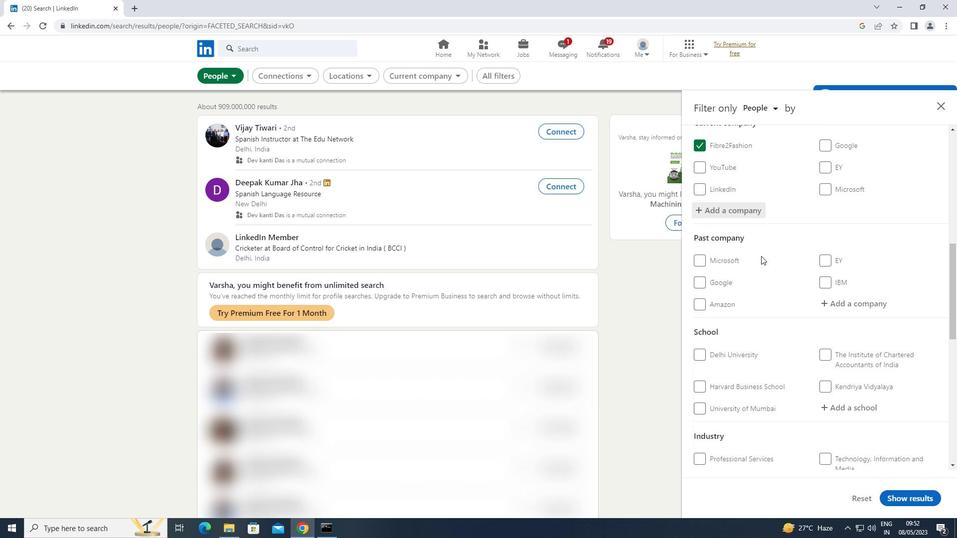 
Action: Mouse scrolled (761, 255) with delta (0, 0)
Screenshot: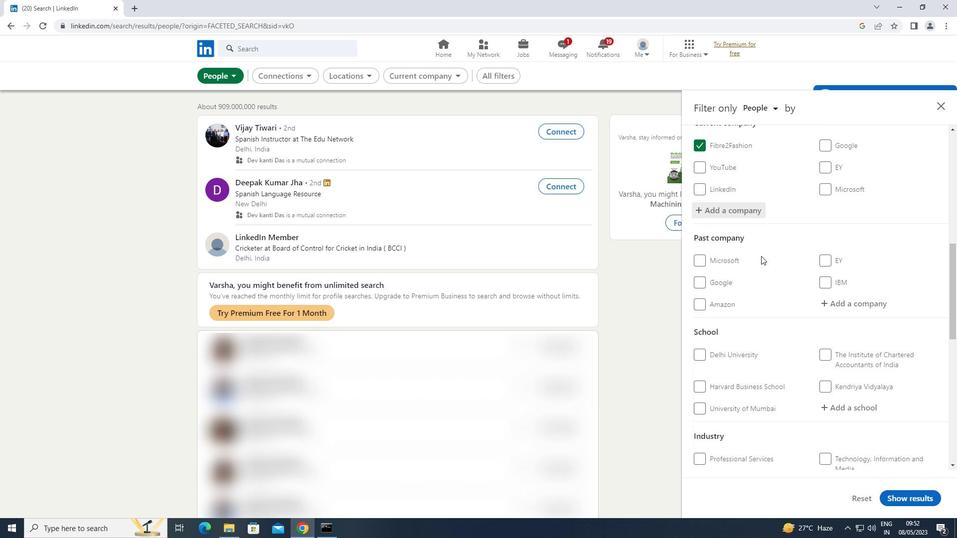 
Action: Mouse moved to (841, 307)
Screenshot: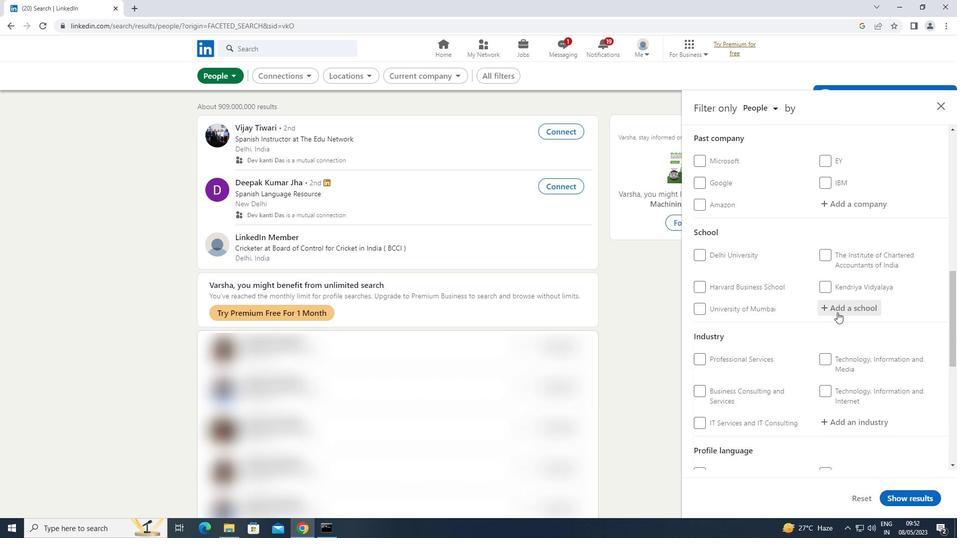
Action: Mouse pressed left at (841, 307)
Screenshot: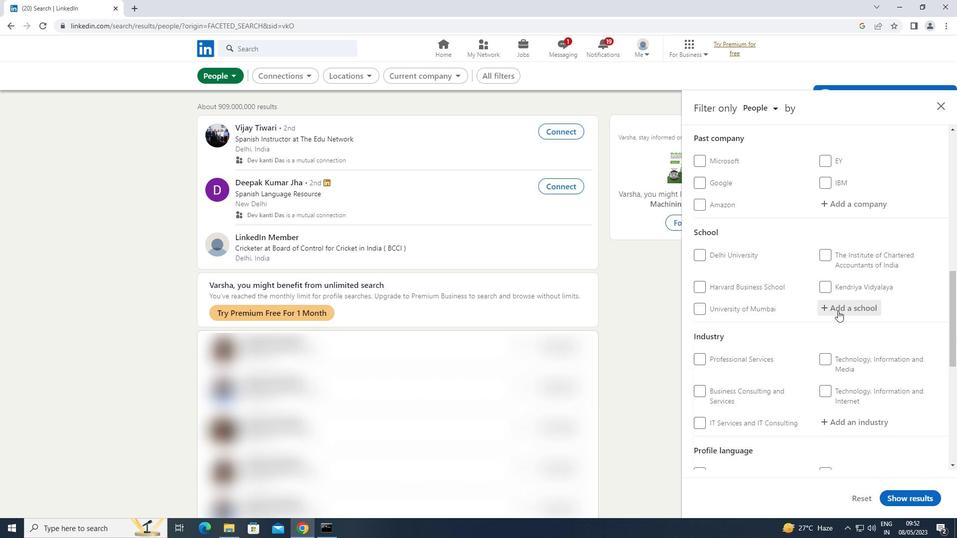 
Action: Key pressed <Key.shift>DELHI<Key.space><Key.shift>PUBLIC
Screenshot: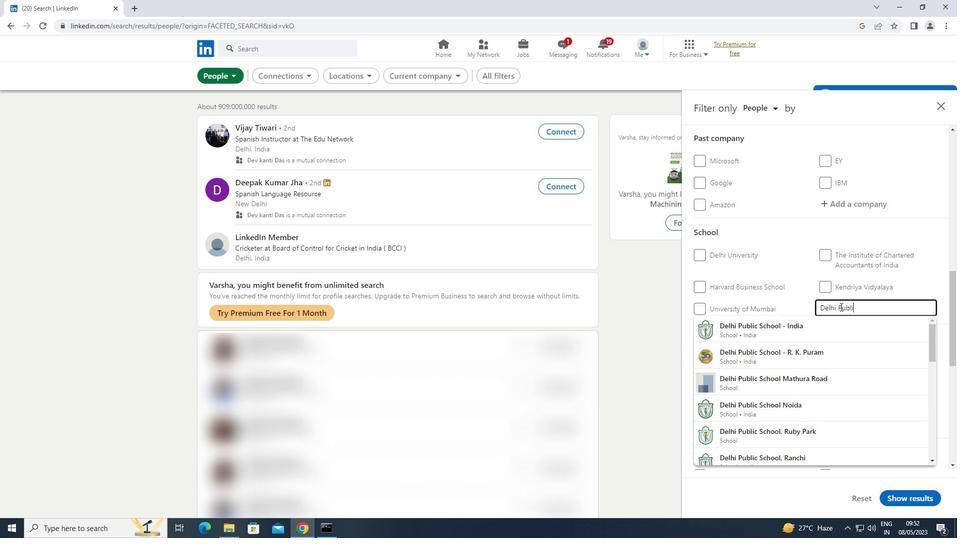 
Action: Mouse moved to (770, 348)
Screenshot: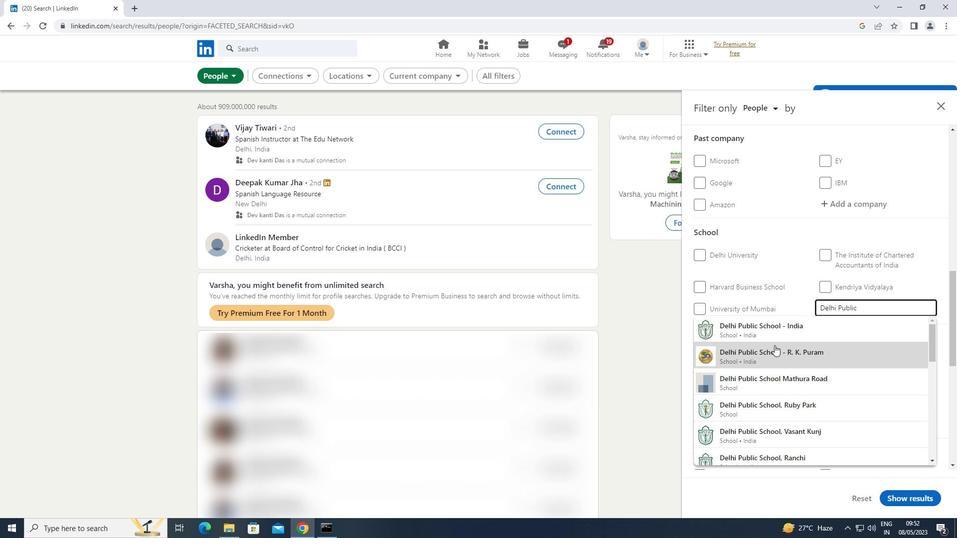 
Action: Mouse pressed left at (770, 348)
Screenshot: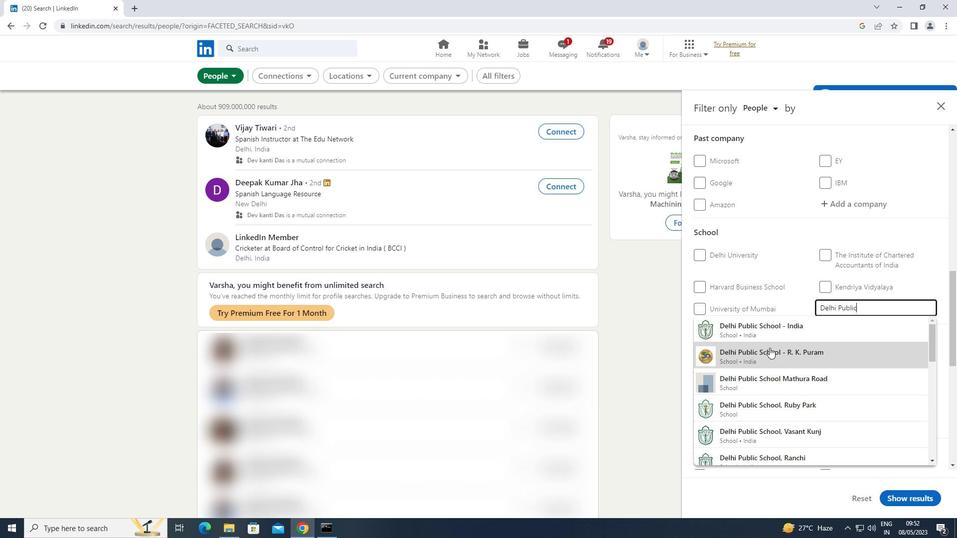 
Action: Mouse scrolled (770, 347) with delta (0, 0)
Screenshot: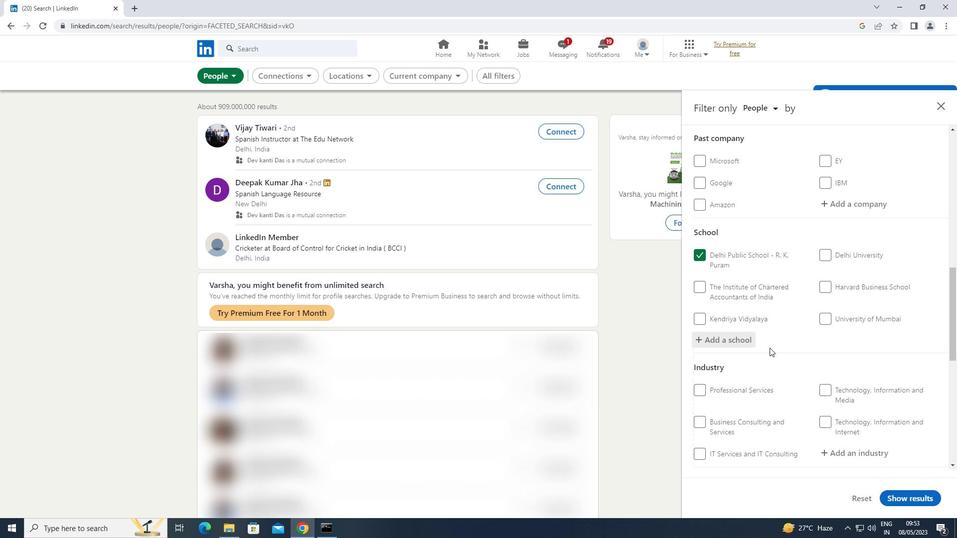 
Action: Mouse scrolled (770, 347) with delta (0, 0)
Screenshot: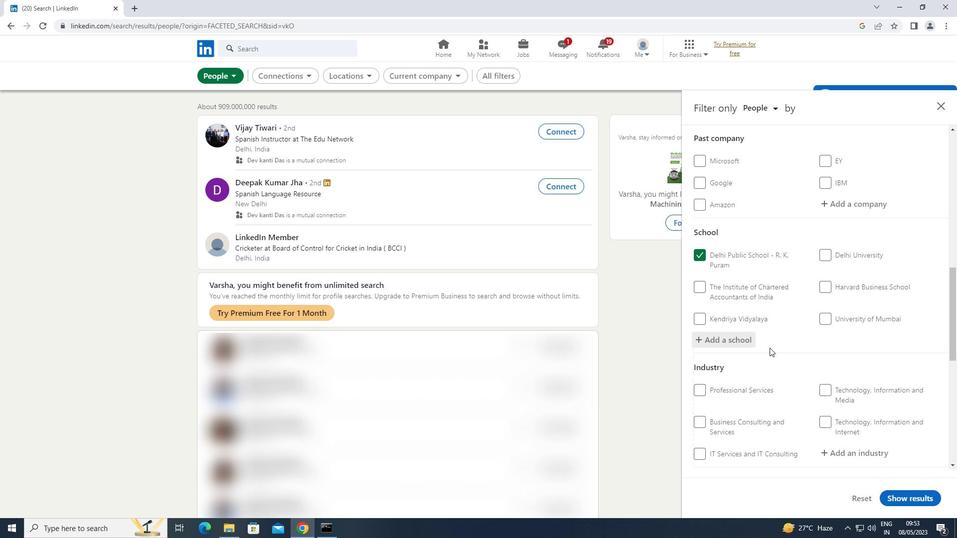 
Action: Mouse scrolled (770, 347) with delta (0, 0)
Screenshot: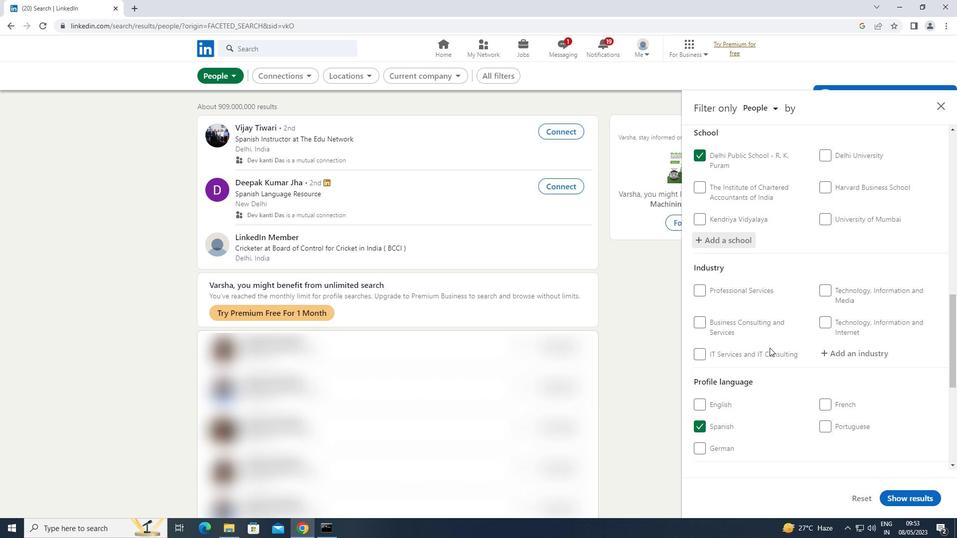 
Action: Mouse scrolled (770, 347) with delta (0, 0)
Screenshot: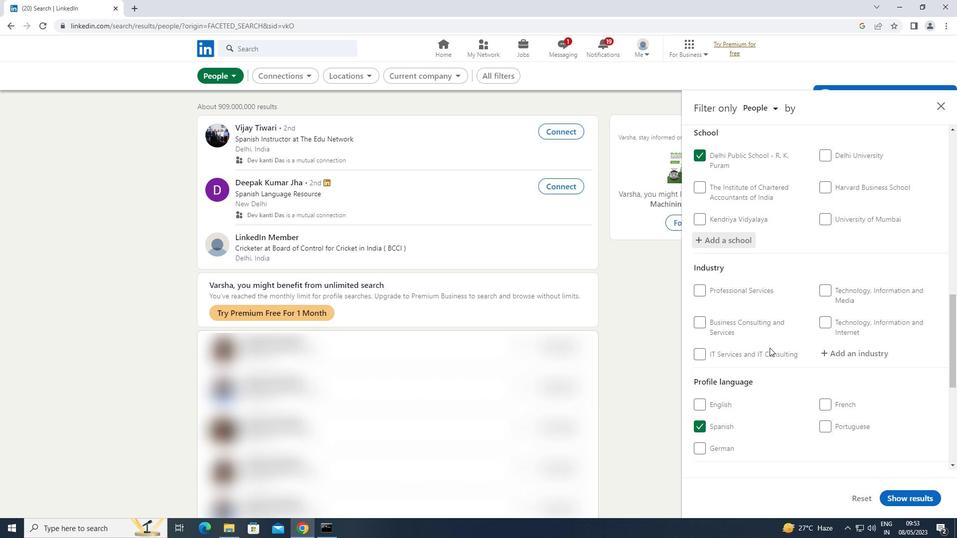 
Action: Mouse moved to (864, 251)
Screenshot: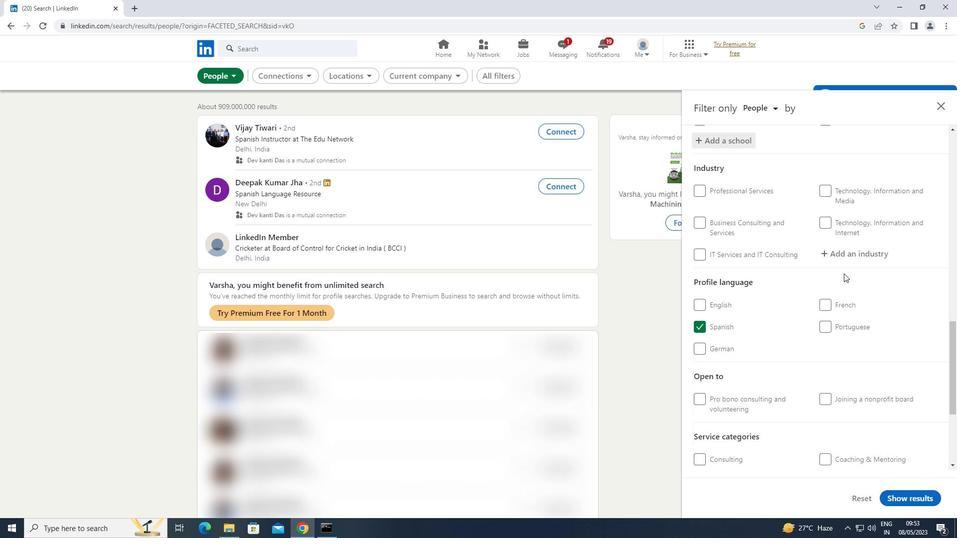 
Action: Mouse pressed left at (864, 251)
Screenshot: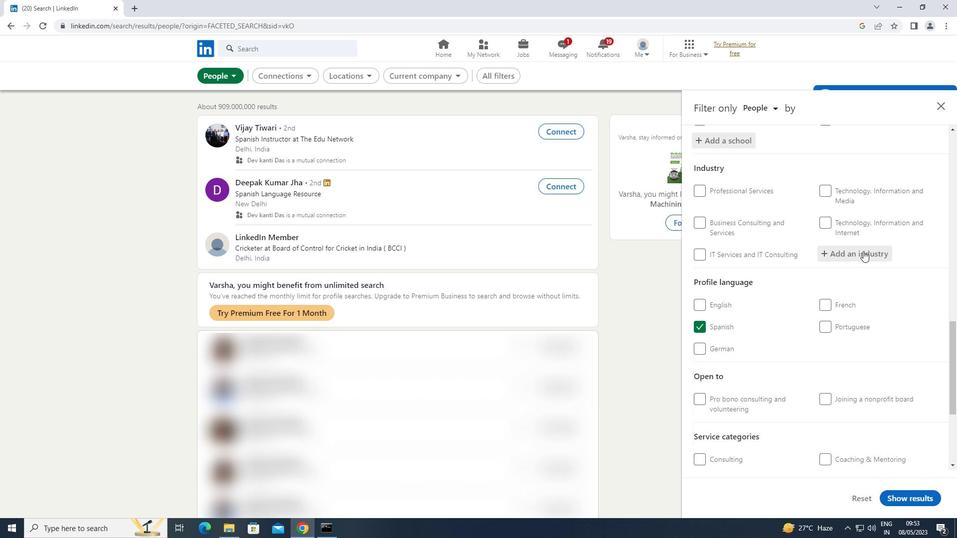 
Action: Key pressed <Key.shift>MOTOPR<Key.backspace><Key.backspace>R
Screenshot: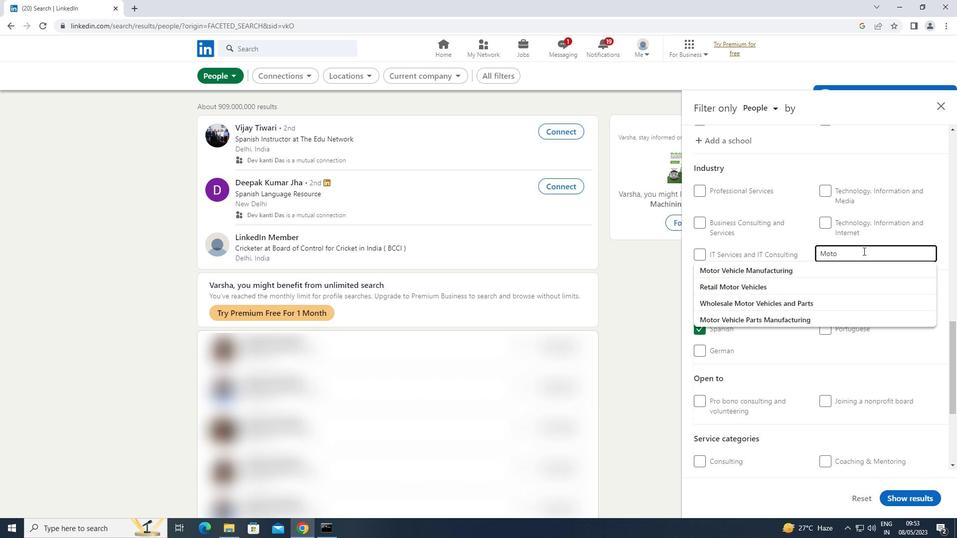 
Action: Mouse moved to (785, 319)
Screenshot: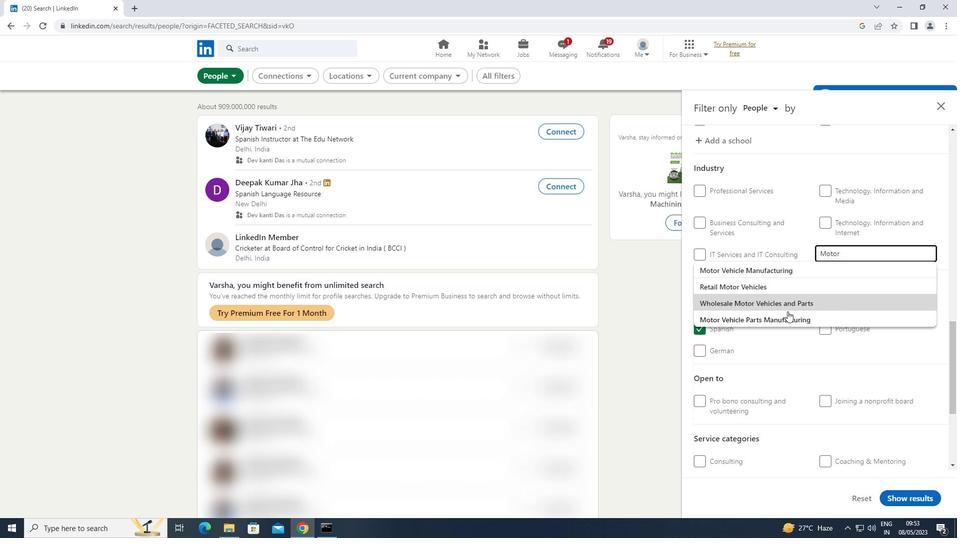 
Action: Mouse pressed left at (785, 319)
Screenshot: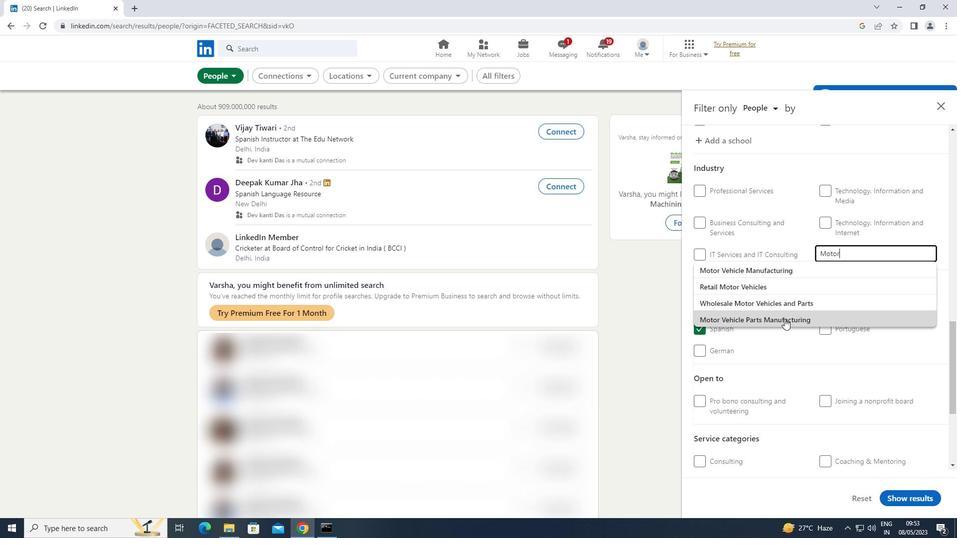 
Action: Mouse scrolled (785, 318) with delta (0, 0)
Screenshot: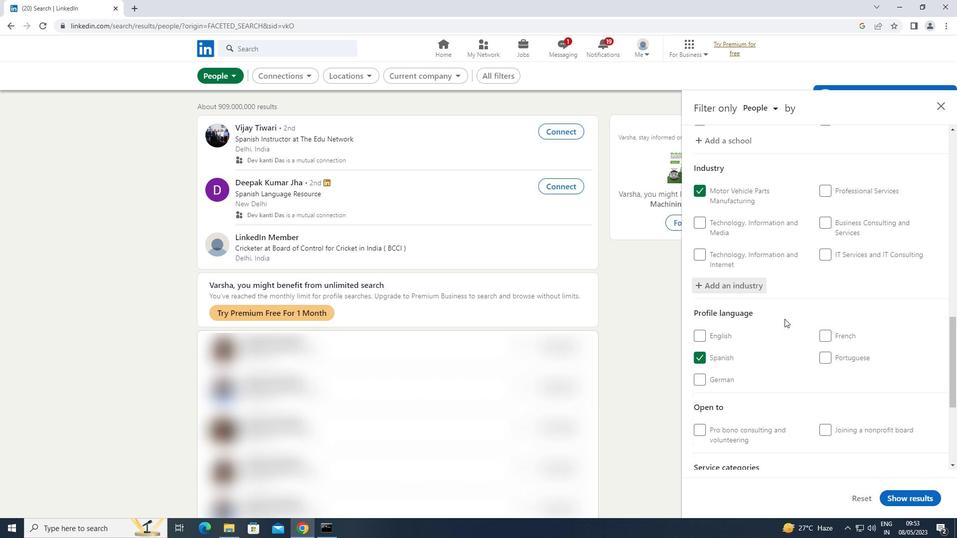 
Action: Mouse scrolled (785, 318) with delta (0, 0)
Screenshot: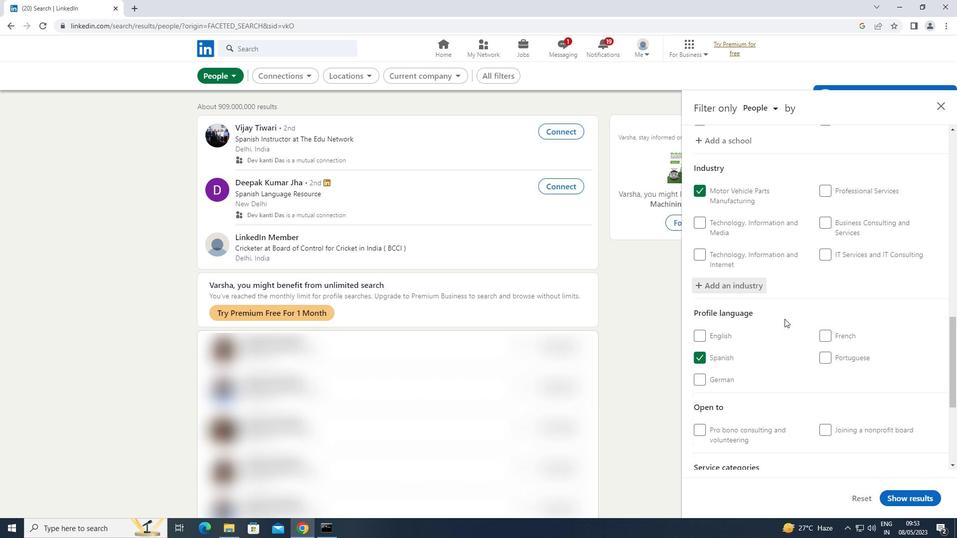 
Action: Mouse scrolled (785, 318) with delta (0, 0)
Screenshot: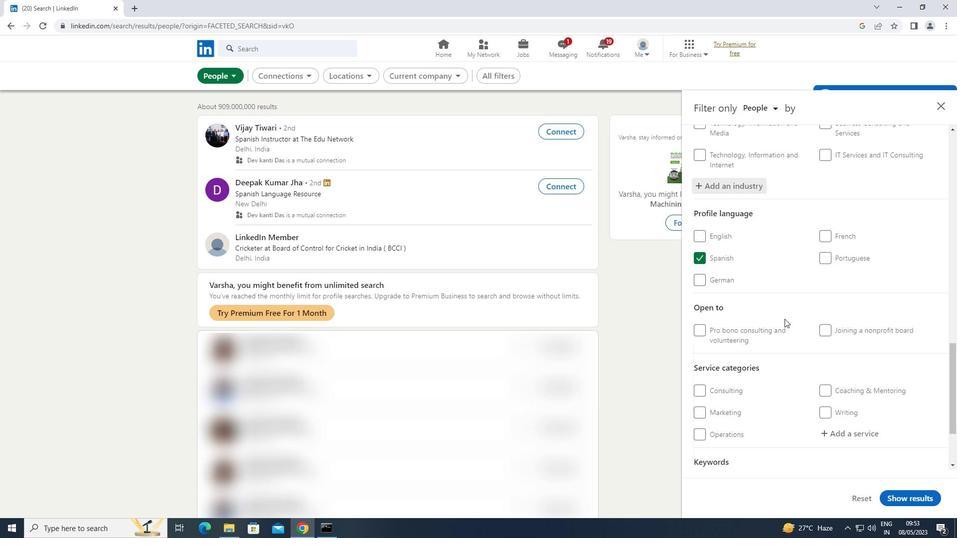 
Action: Mouse scrolled (785, 318) with delta (0, 0)
Screenshot: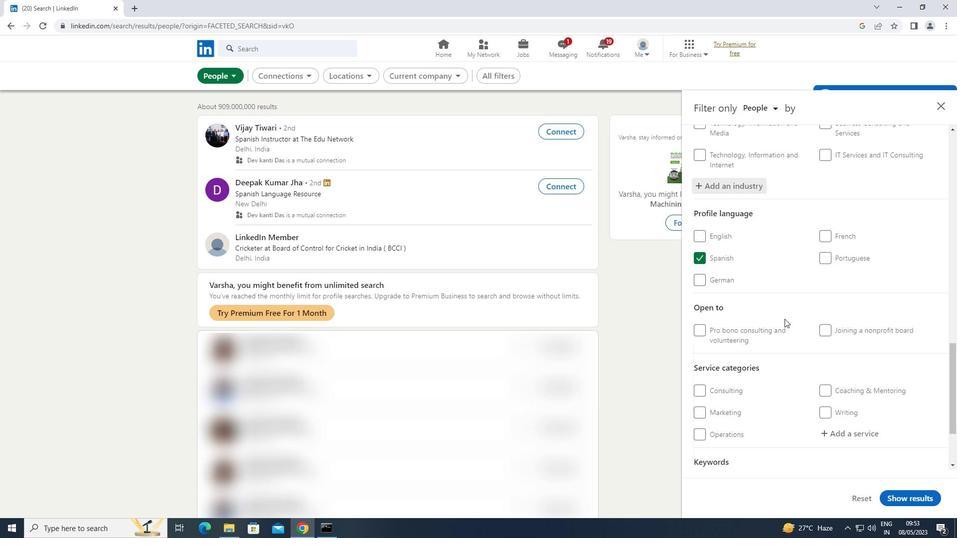 
Action: Mouse moved to (846, 335)
Screenshot: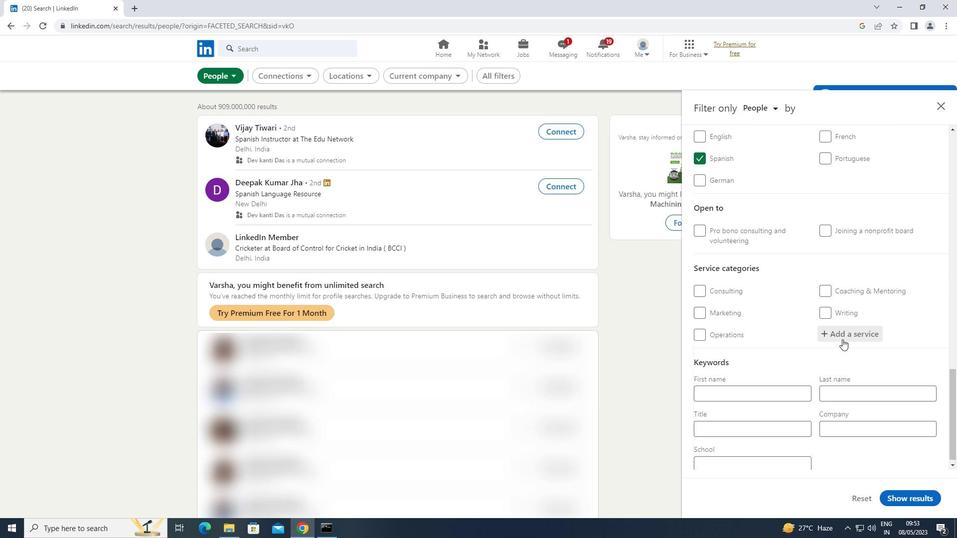 
Action: Mouse pressed left at (846, 335)
Screenshot: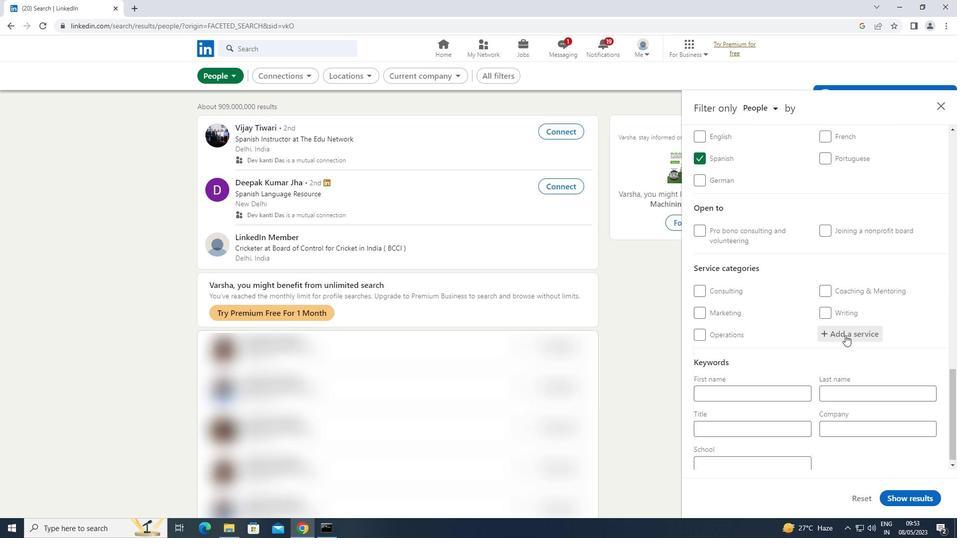 
Action: Key pressed <Key.shift>SOFTWARE
Screenshot: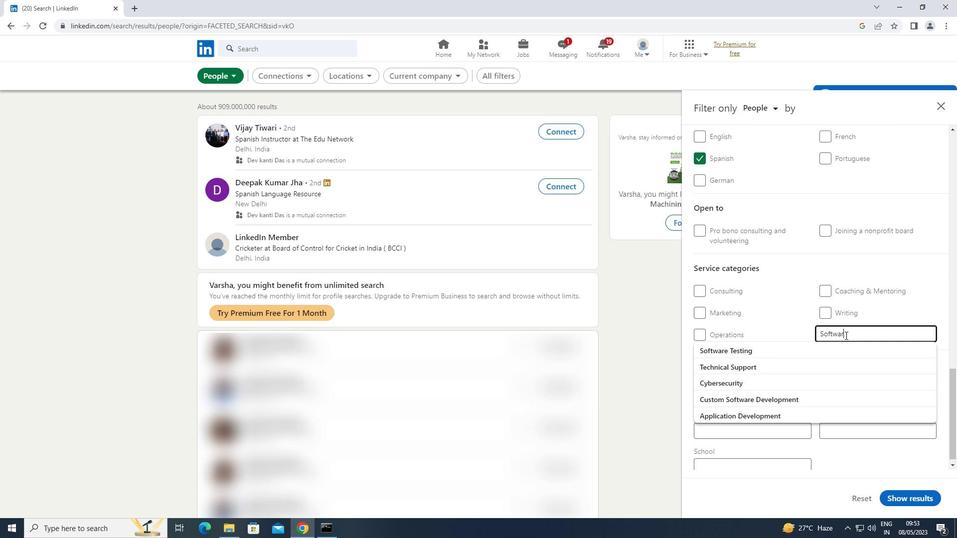 
Action: Mouse moved to (771, 348)
Screenshot: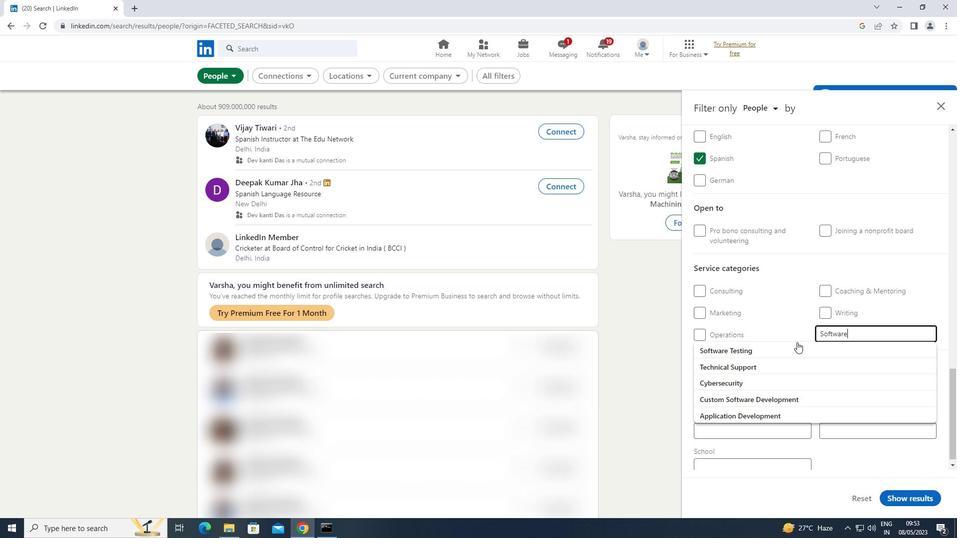 
Action: Mouse pressed left at (771, 348)
Screenshot: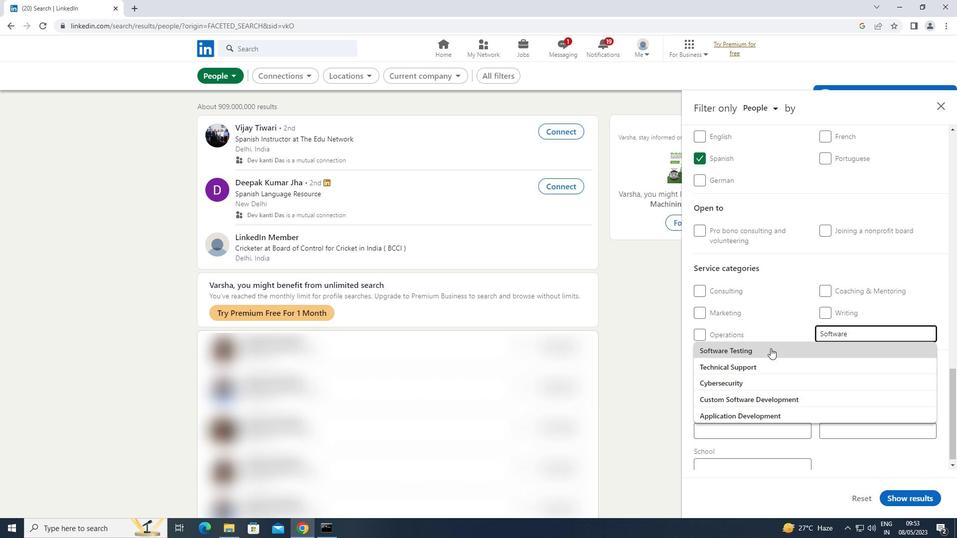 
Action: Mouse scrolled (771, 348) with delta (0, 0)
Screenshot: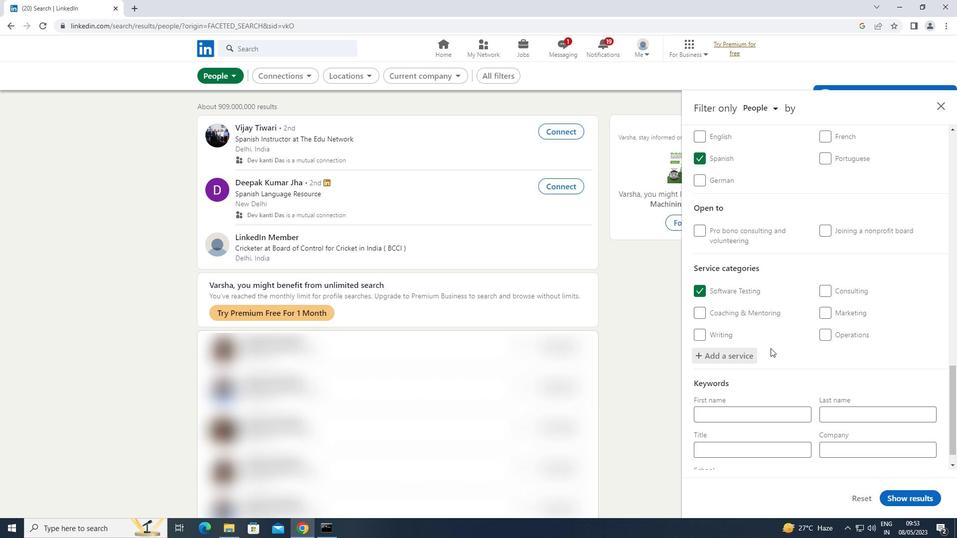 
Action: Mouse scrolled (771, 348) with delta (0, 0)
Screenshot: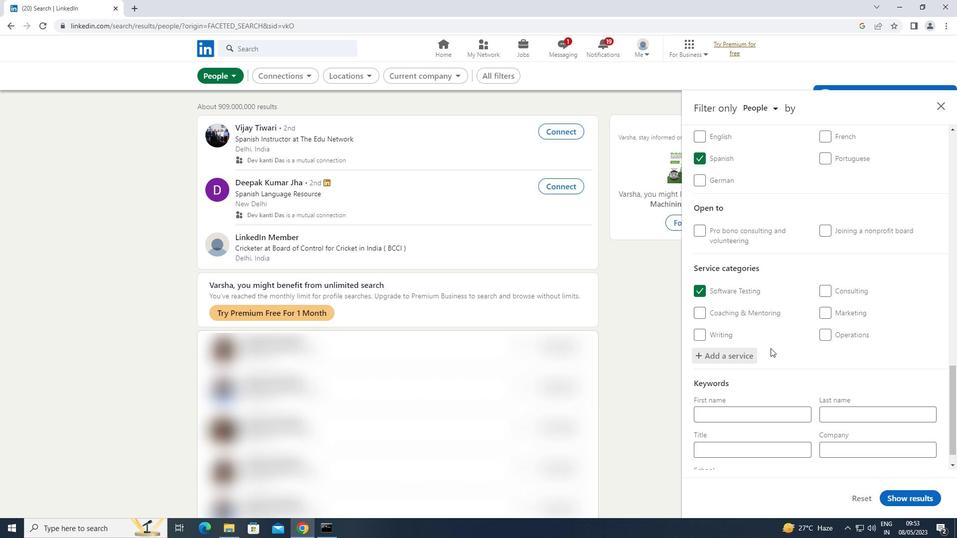 
Action: Mouse scrolled (771, 348) with delta (0, 0)
Screenshot: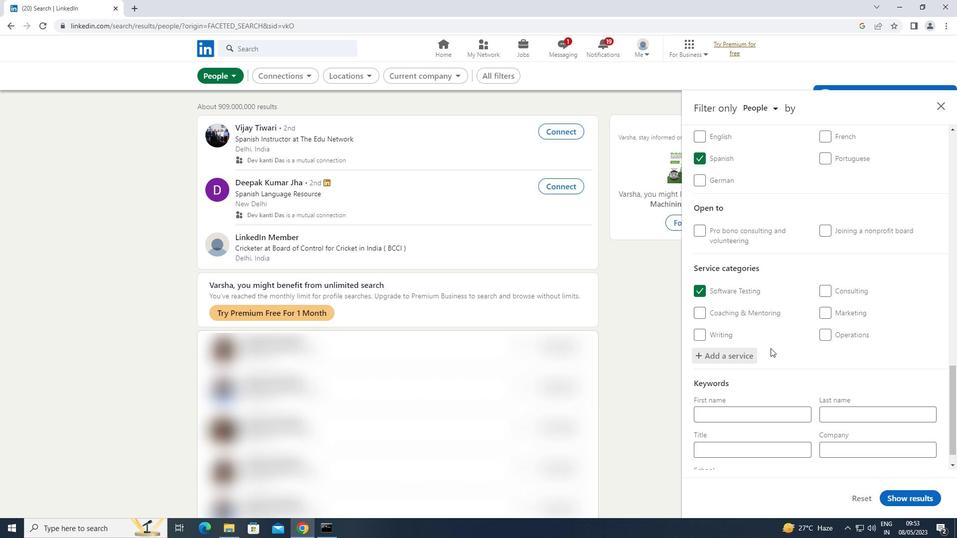 
Action: Mouse scrolled (771, 348) with delta (0, 0)
Screenshot: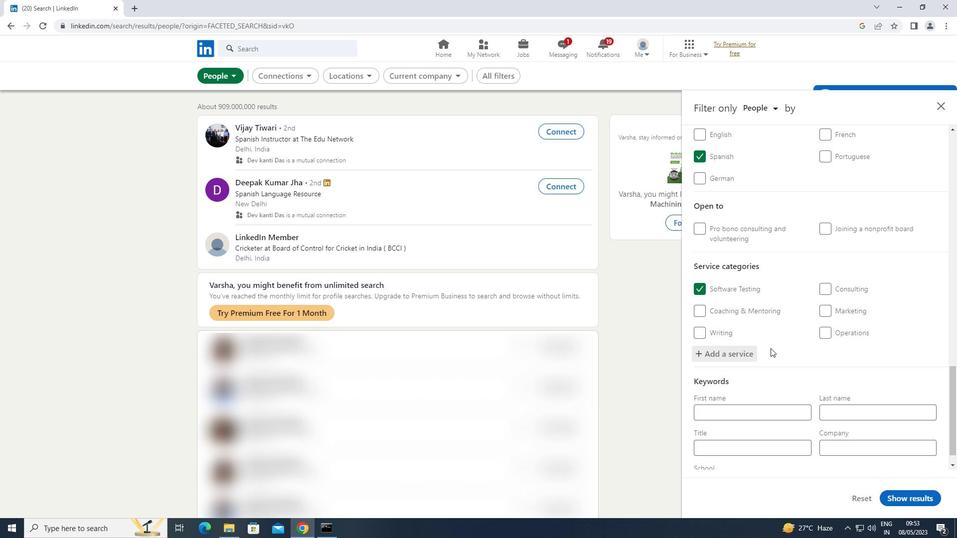 
Action: Mouse moved to (752, 426)
Screenshot: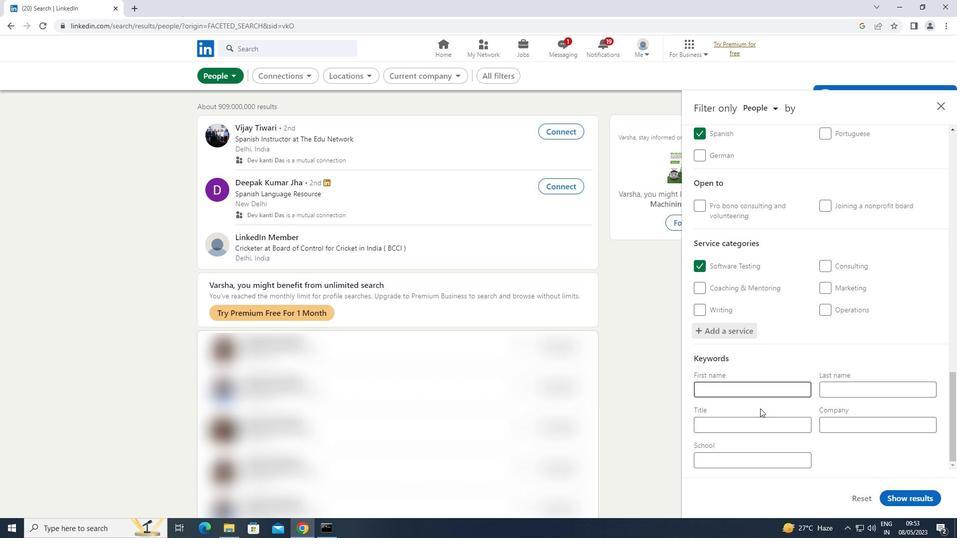 
Action: Mouse pressed left at (752, 426)
Screenshot: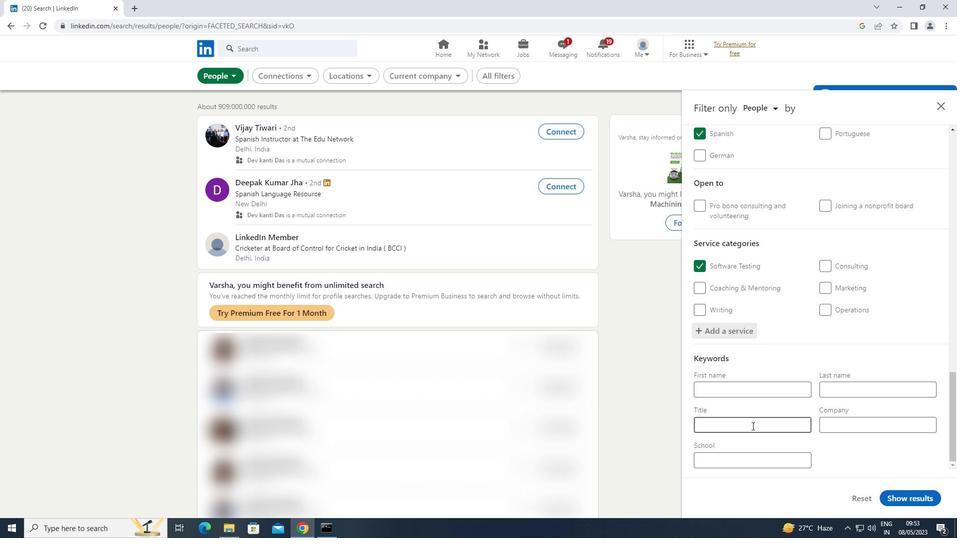 
Action: Mouse moved to (752, 426)
Screenshot: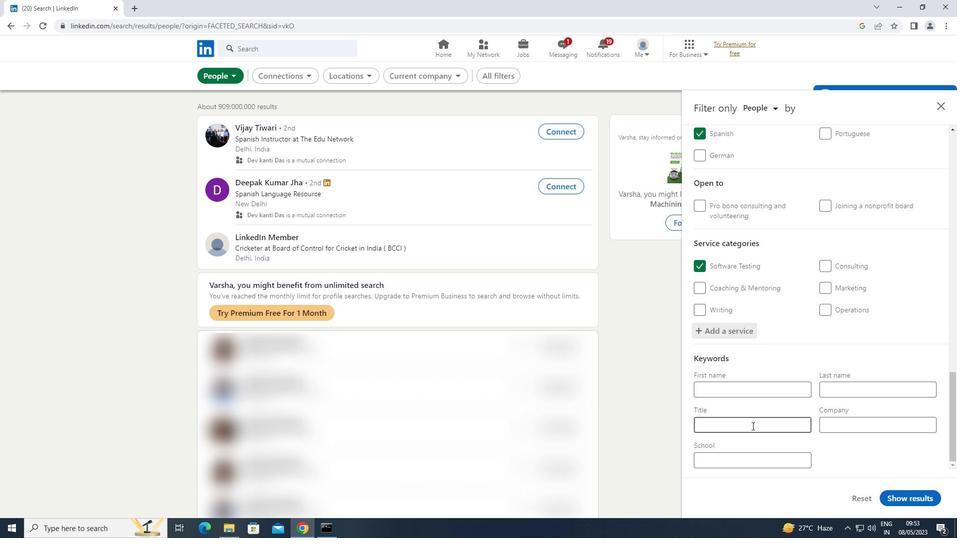 
Action: Key pressed <Key.shift>CNA
Screenshot: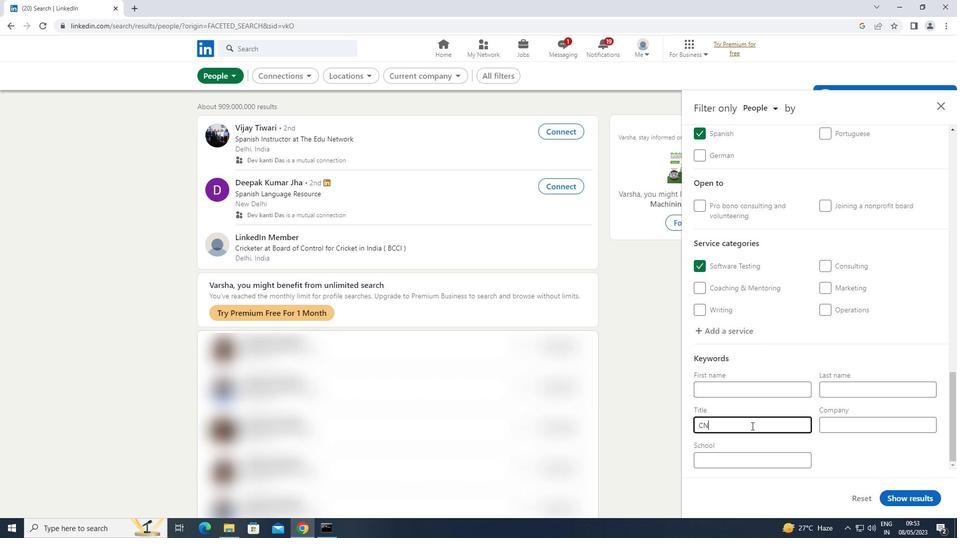 
Action: Mouse moved to (905, 500)
Screenshot: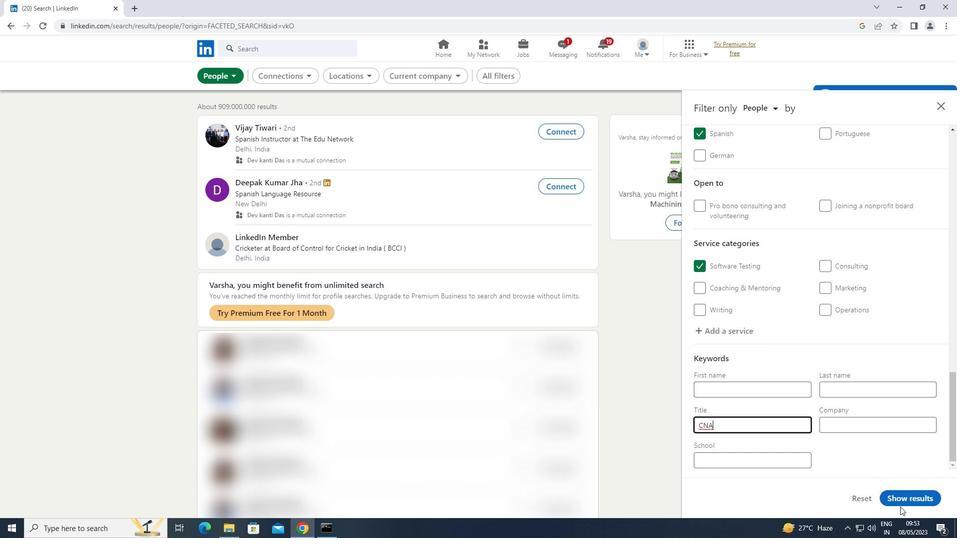 
Action: Mouse pressed left at (905, 500)
Screenshot: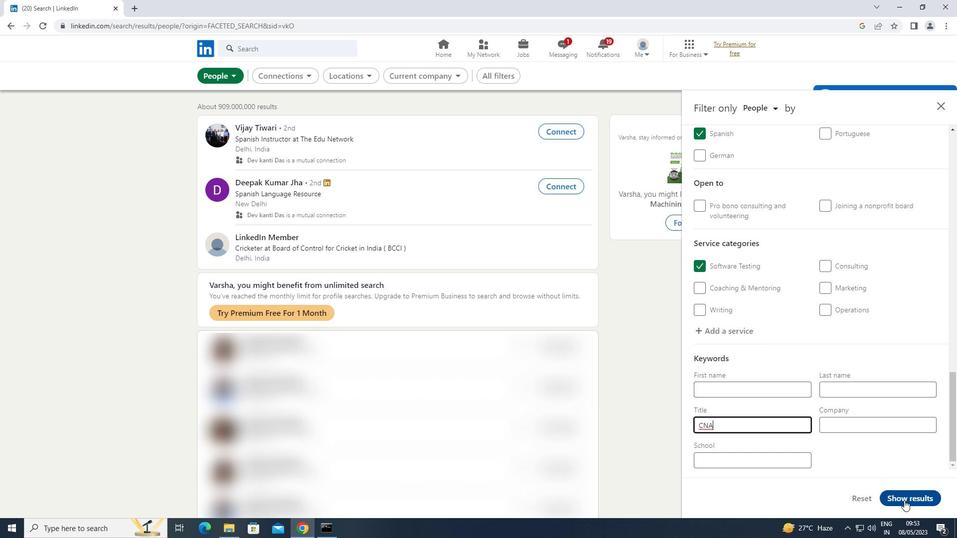 
